 Task: Search one way flight ticket for 1 adult, 6 children, 1 infant in seat and 1 infant on lap in business from Garden City: Garden City Regional Airport to Evansville: Evansville Regional Airport on 5-3-2023. Choice of flights is Alaska. Number of bags: 2 carry on bags. Price is upto 90000. Outbound departure time preference is 14:00.
Action: Mouse moved to (350, 294)
Screenshot: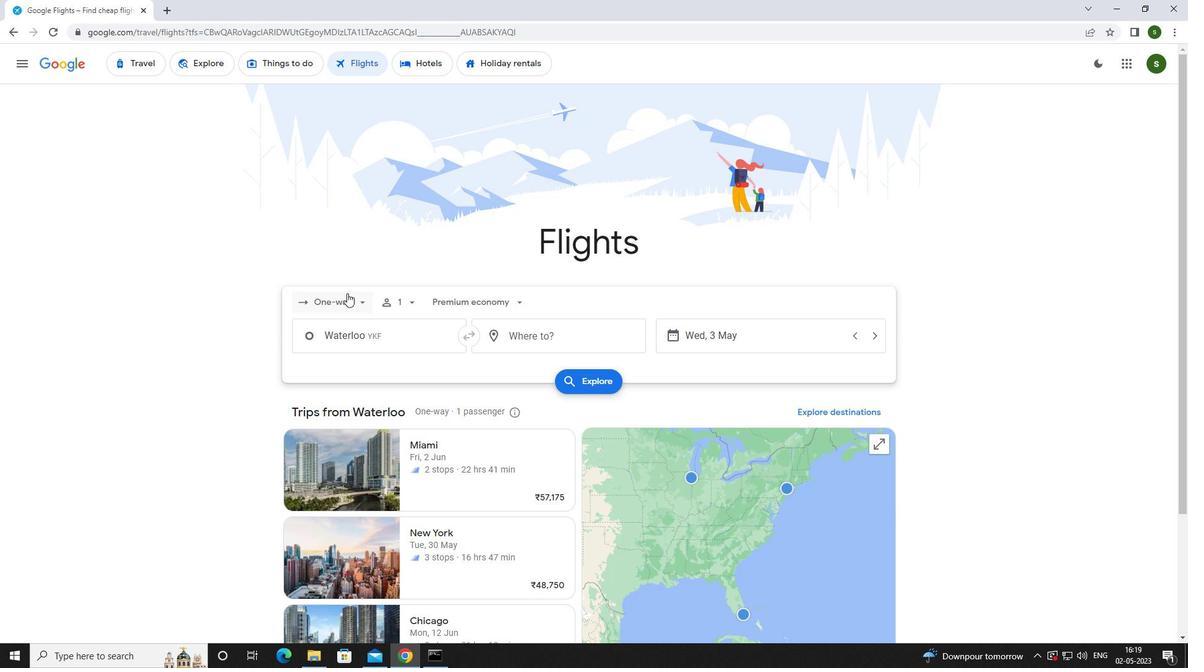 
Action: Mouse pressed left at (350, 294)
Screenshot: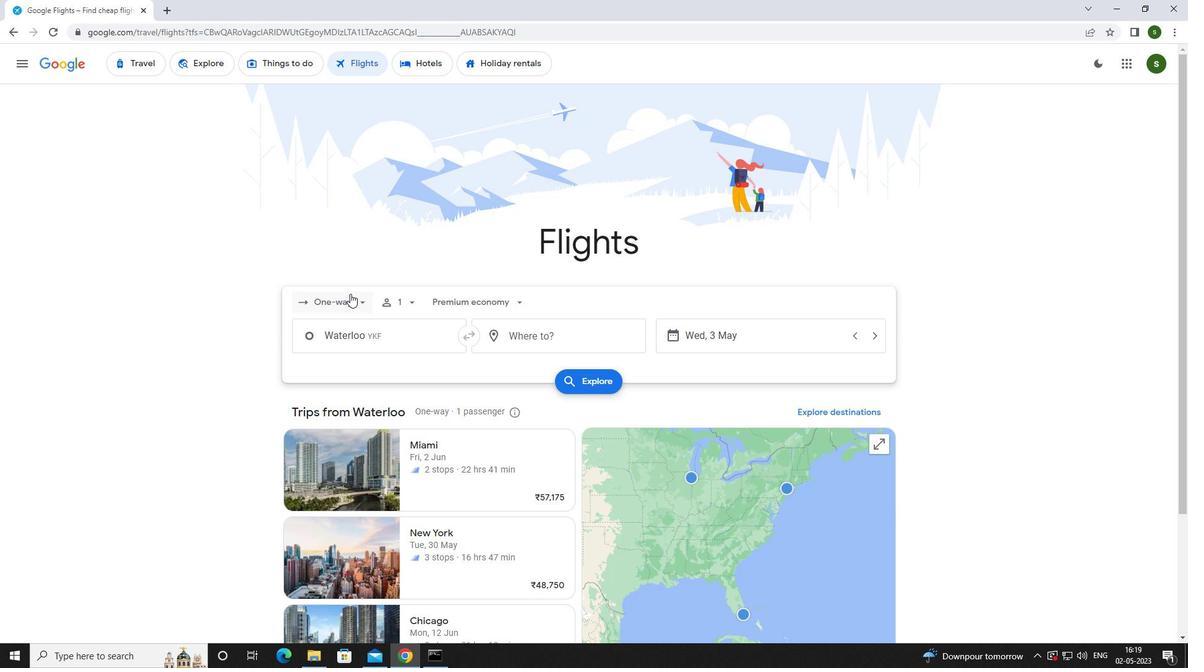
Action: Mouse moved to (347, 362)
Screenshot: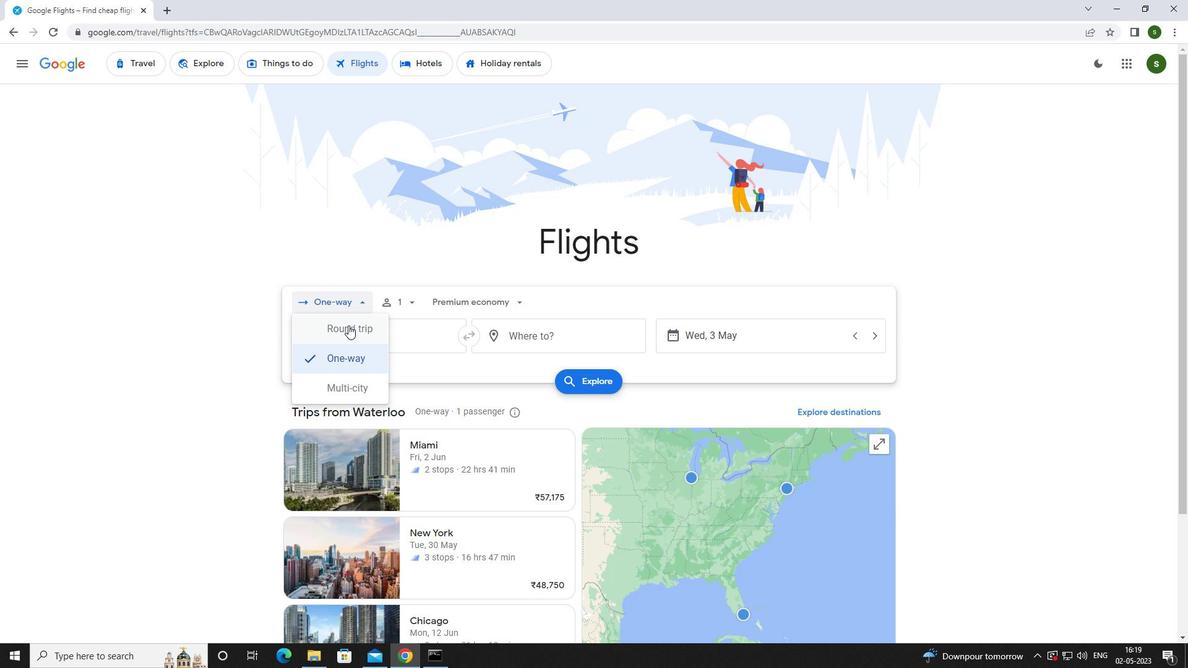 
Action: Mouse pressed left at (347, 362)
Screenshot: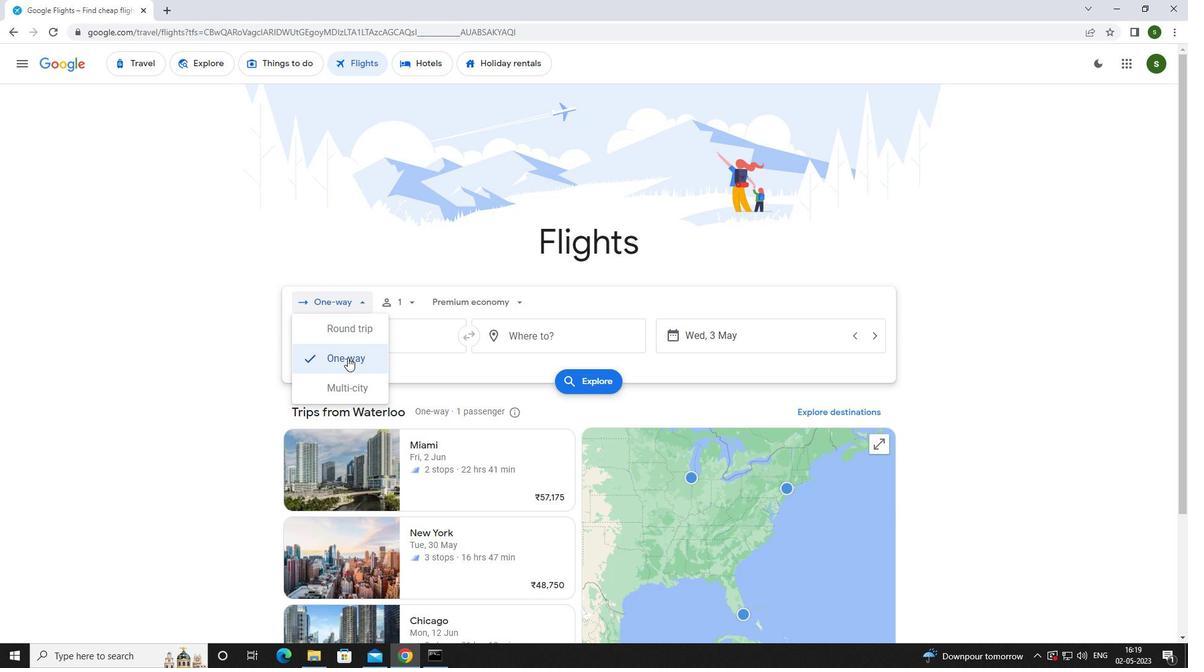 
Action: Mouse moved to (411, 303)
Screenshot: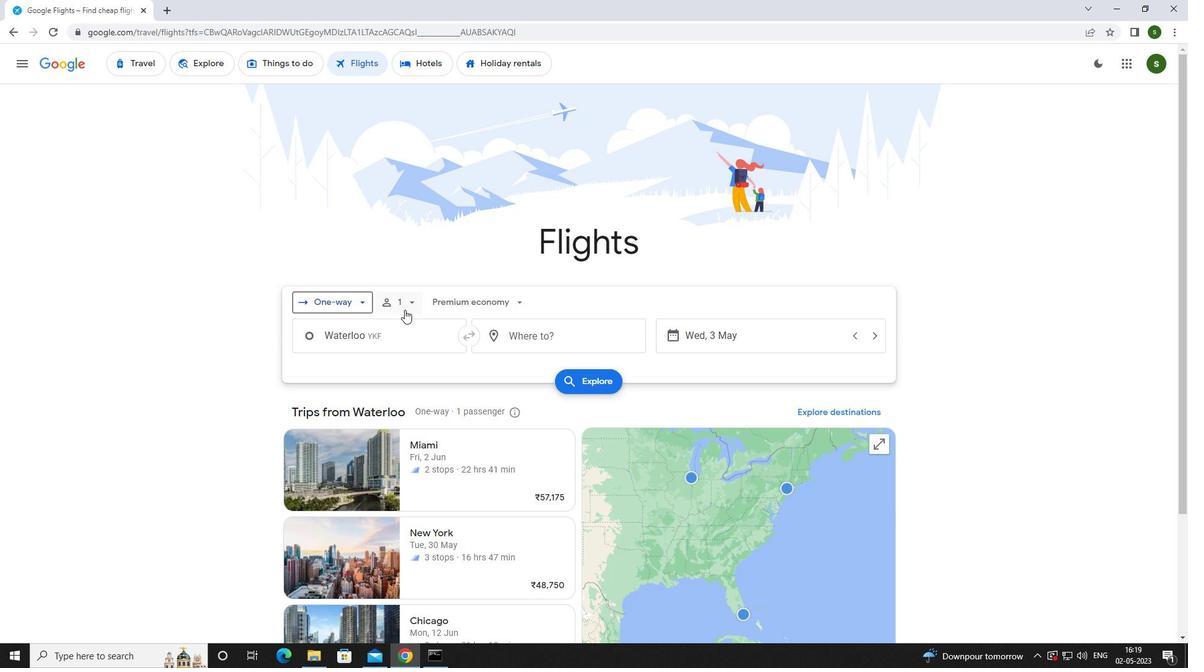 
Action: Mouse pressed left at (411, 303)
Screenshot: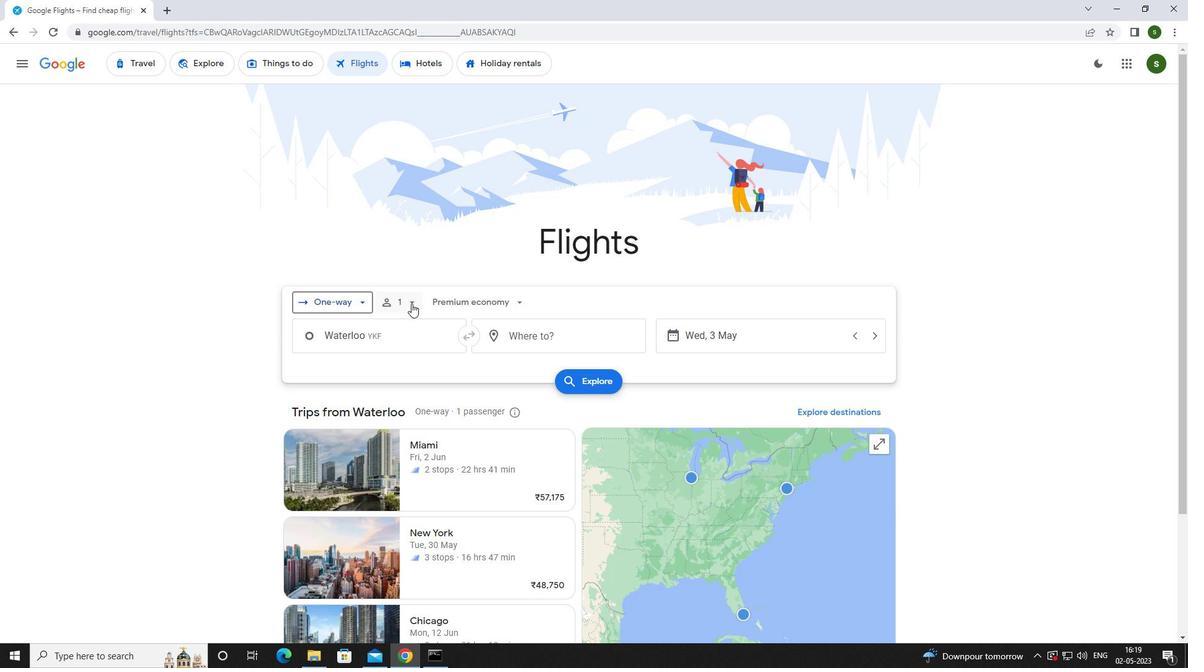 
Action: Mouse moved to (508, 367)
Screenshot: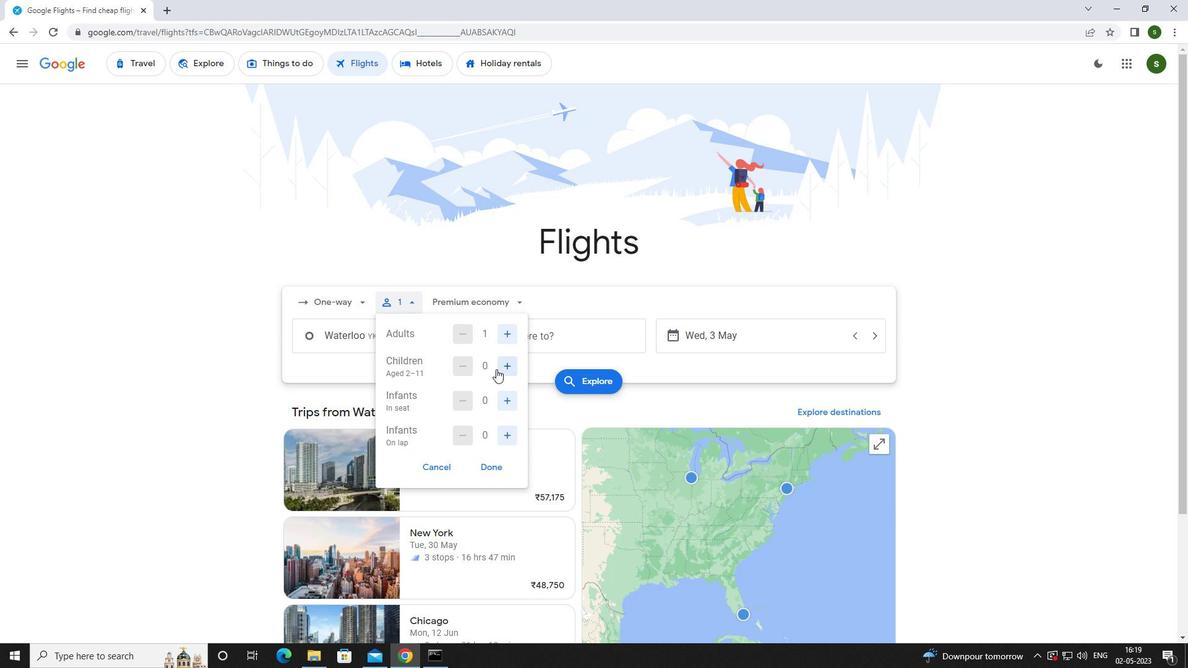 
Action: Mouse pressed left at (508, 367)
Screenshot: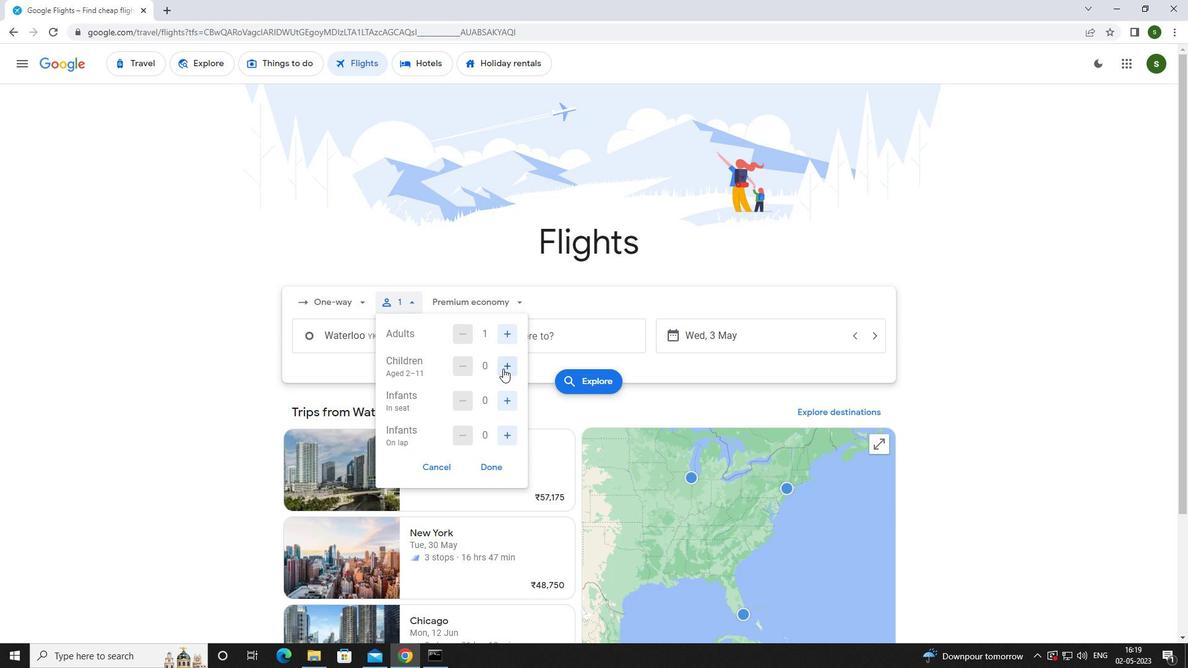 
Action: Mouse pressed left at (508, 367)
Screenshot: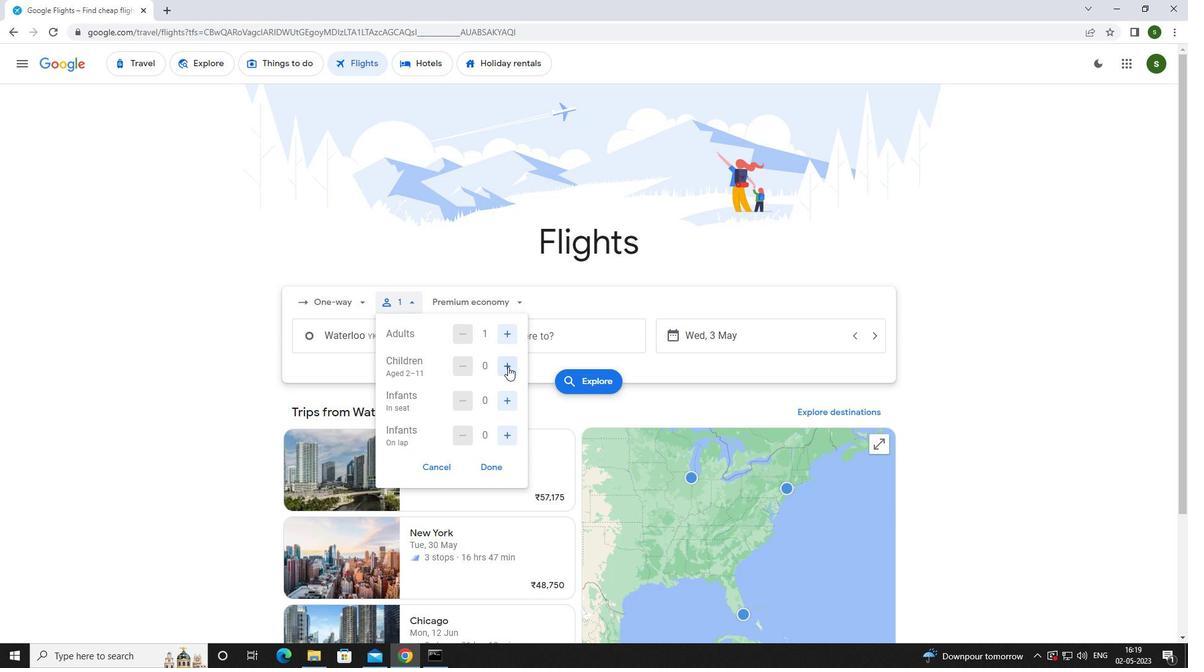 
Action: Mouse pressed left at (508, 367)
Screenshot: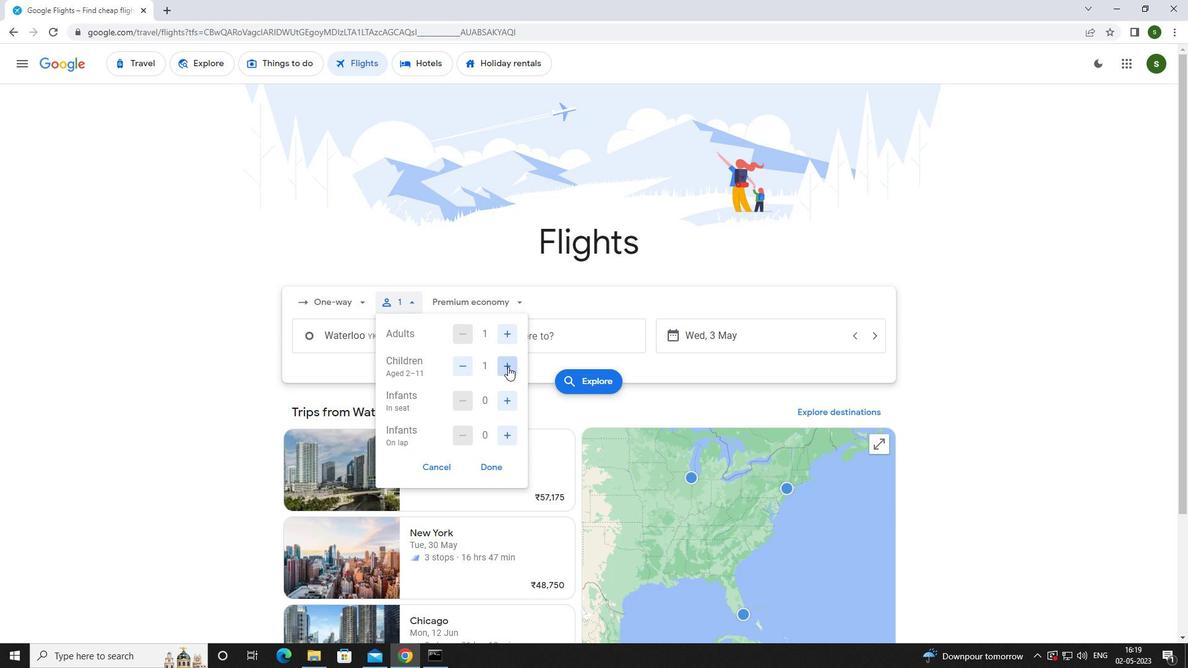 
Action: Mouse pressed left at (508, 367)
Screenshot: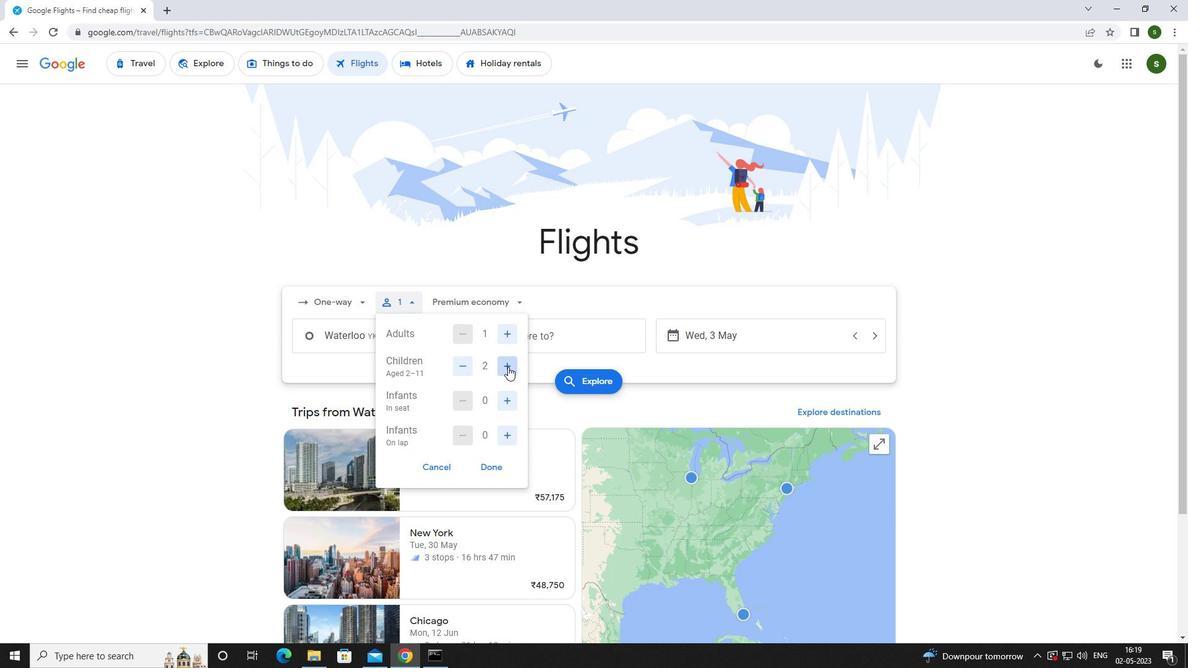 
Action: Mouse pressed left at (508, 367)
Screenshot: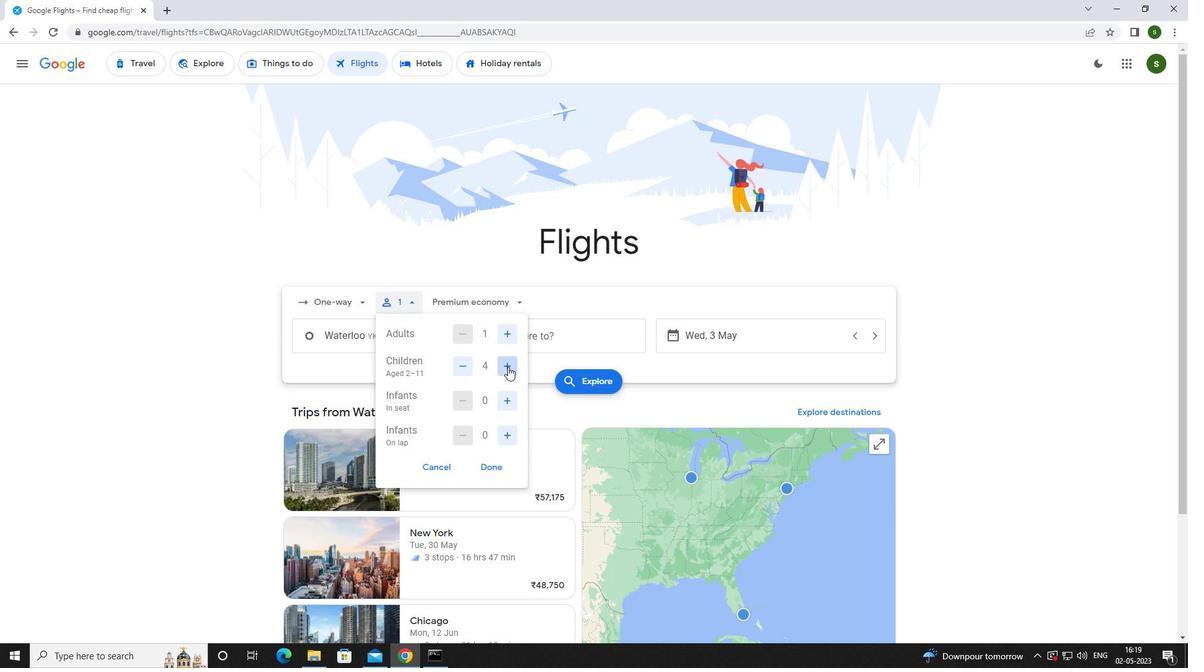 
Action: Mouse pressed left at (508, 367)
Screenshot: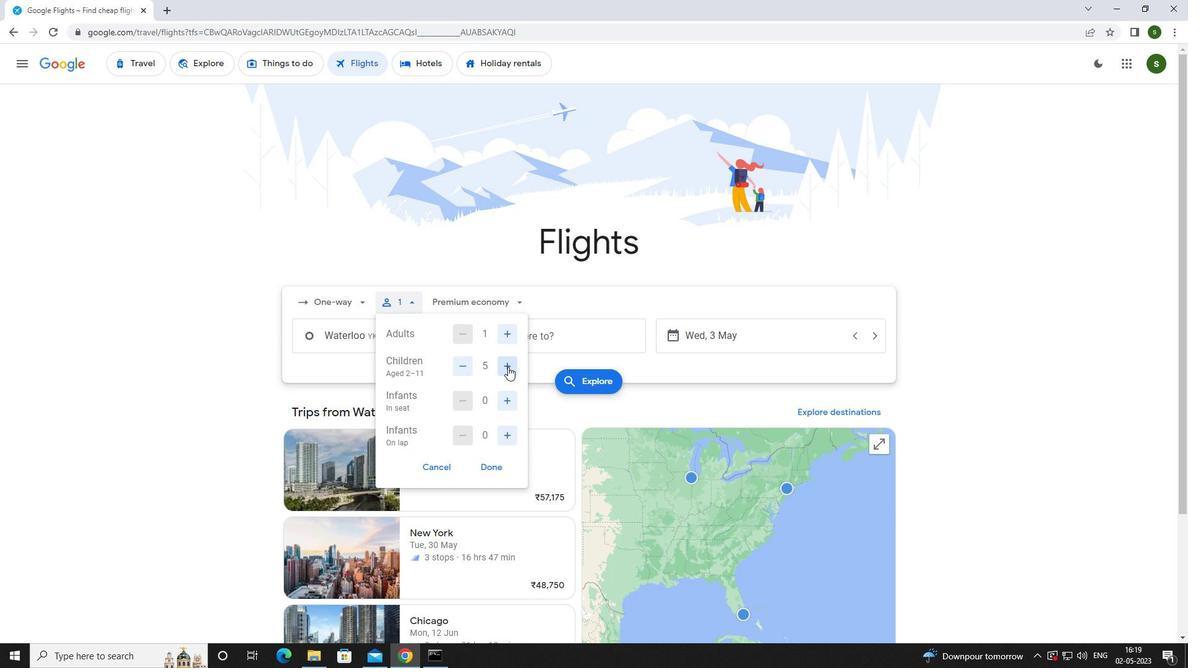 
Action: Mouse moved to (505, 398)
Screenshot: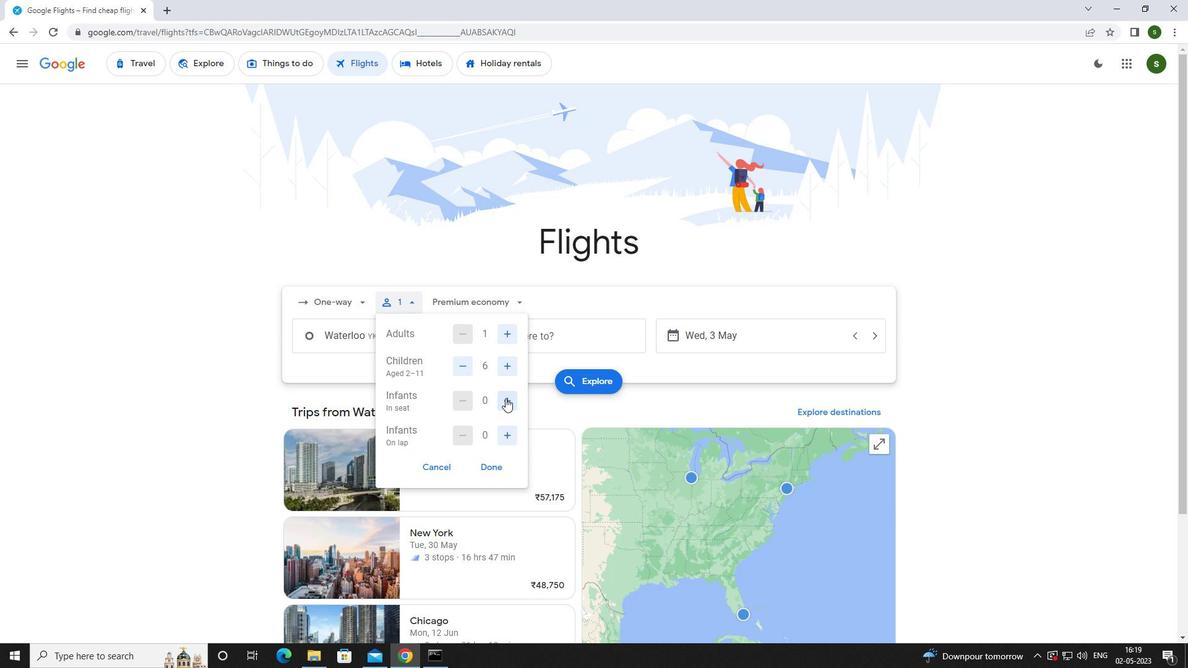 
Action: Mouse pressed left at (505, 398)
Screenshot: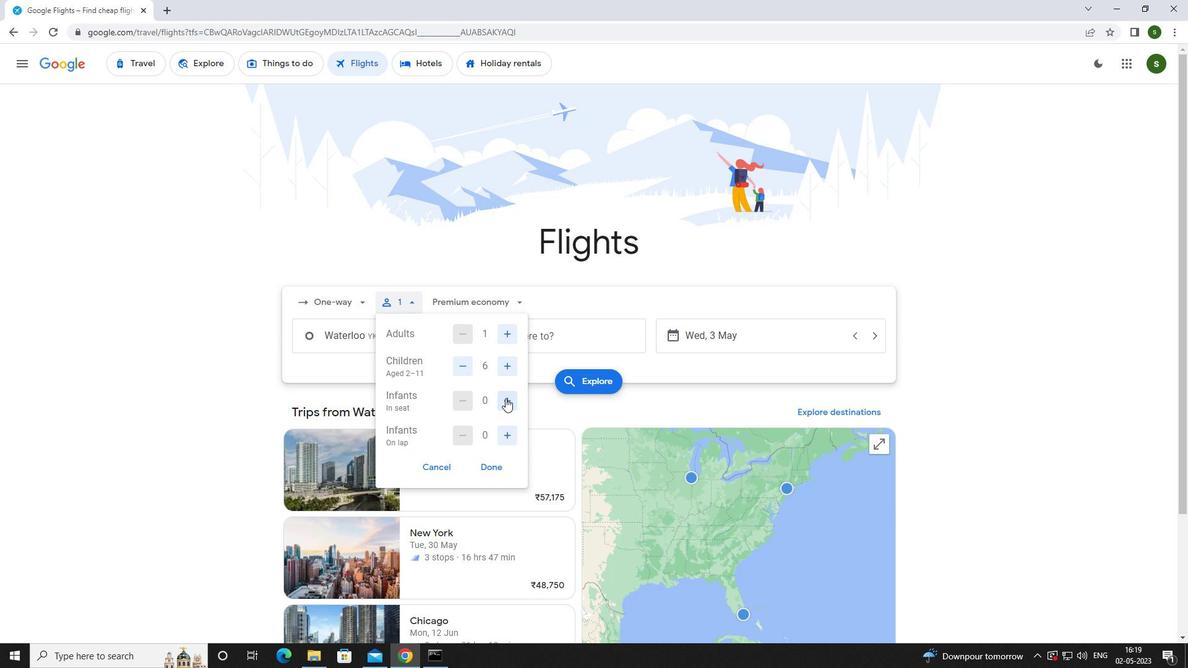 
Action: Mouse moved to (509, 432)
Screenshot: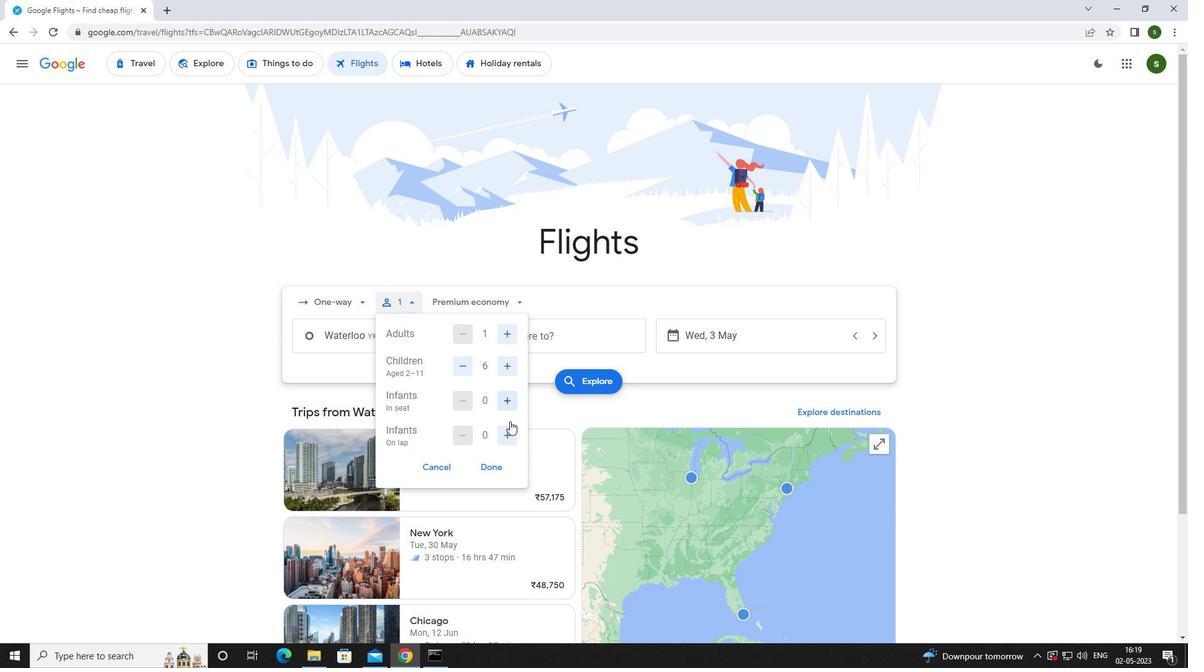 
Action: Mouse pressed left at (509, 432)
Screenshot: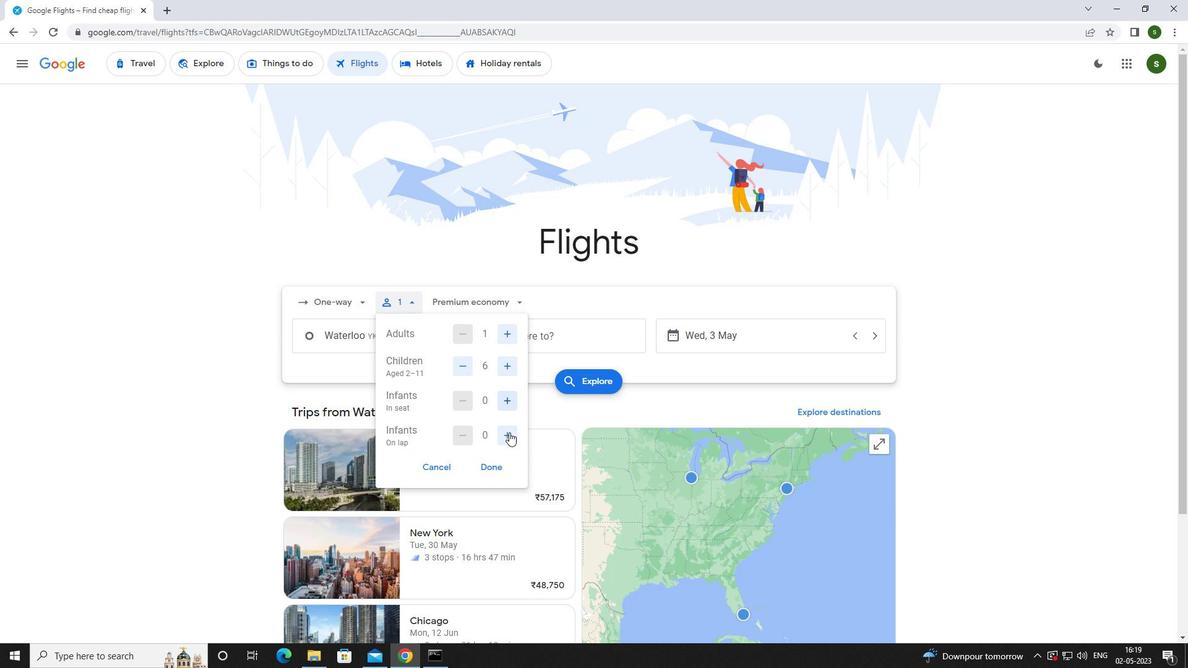 
Action: Mouse moved to (488, 301)
Screenshot: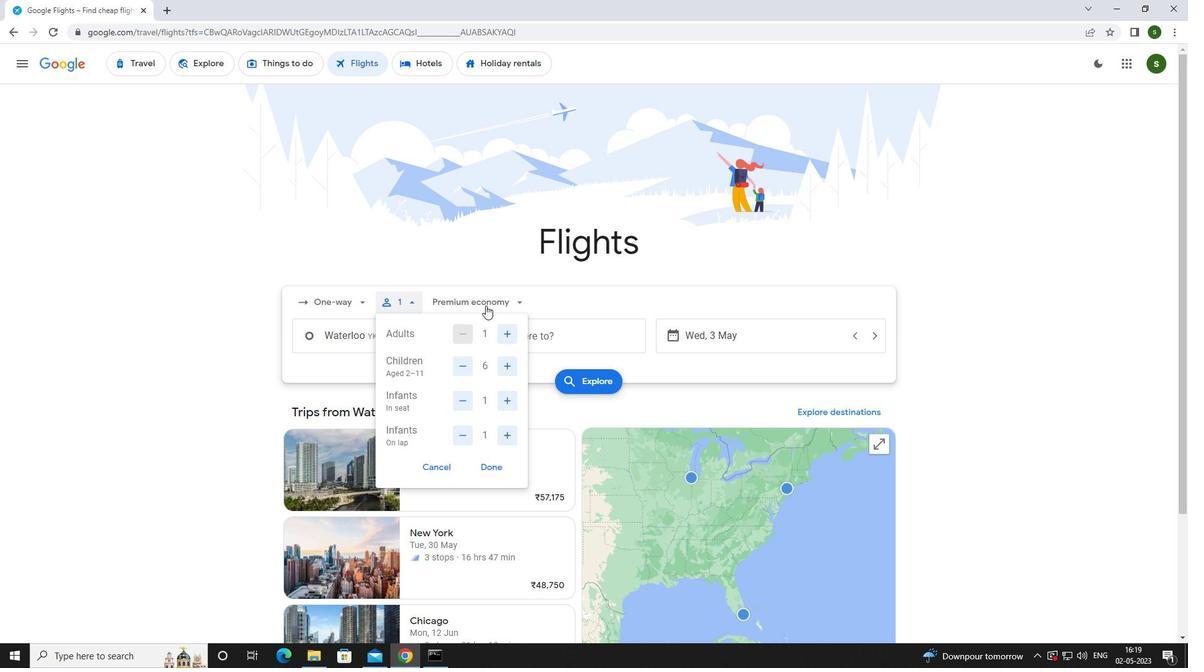 
Action: Mouse pressed left at (488, 301)
Screenshot: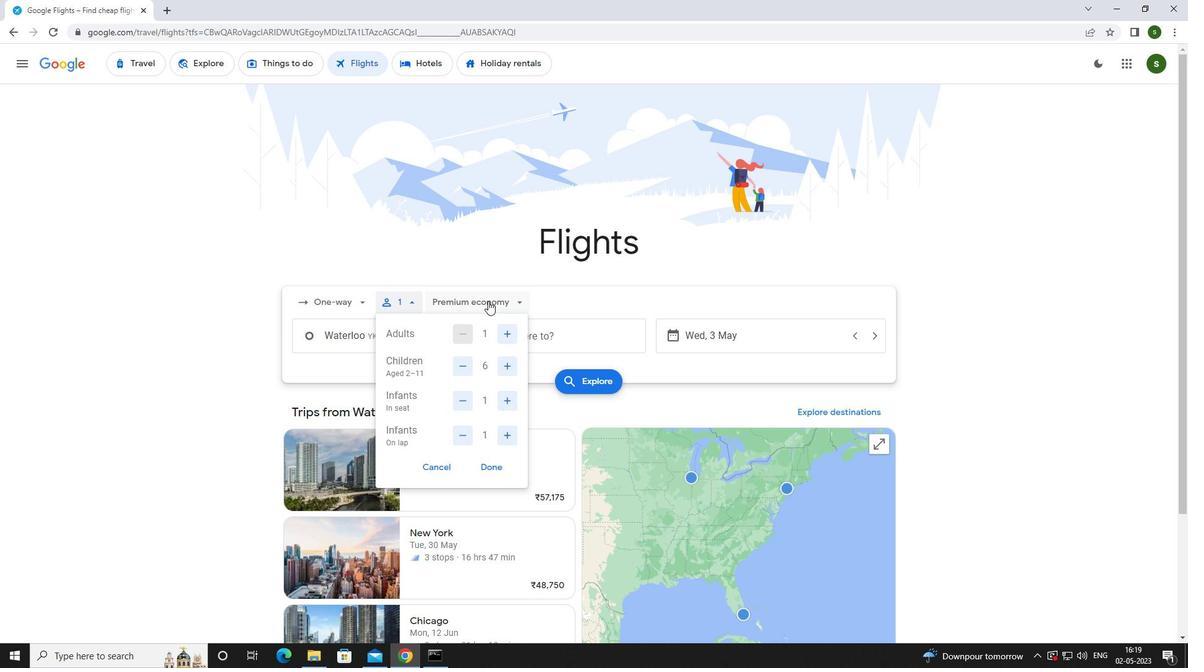 
Action: Mouse moved to (489, 388)
Screenshot: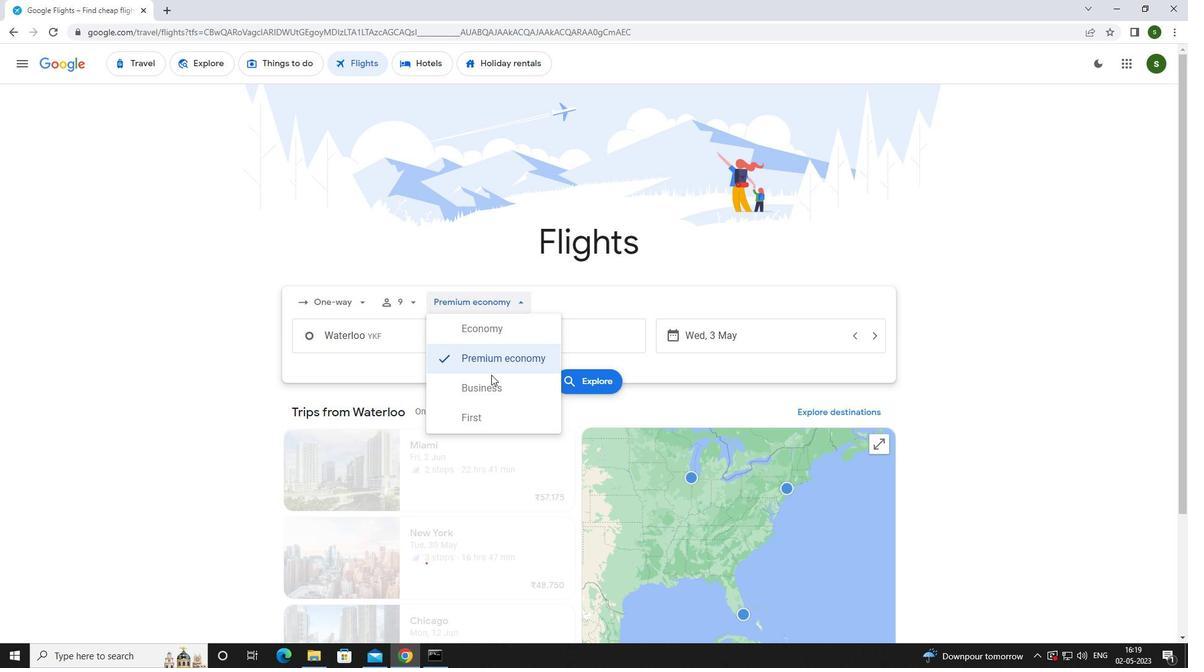
Action: Mouse pressed left at (489, 388)
Screenshot: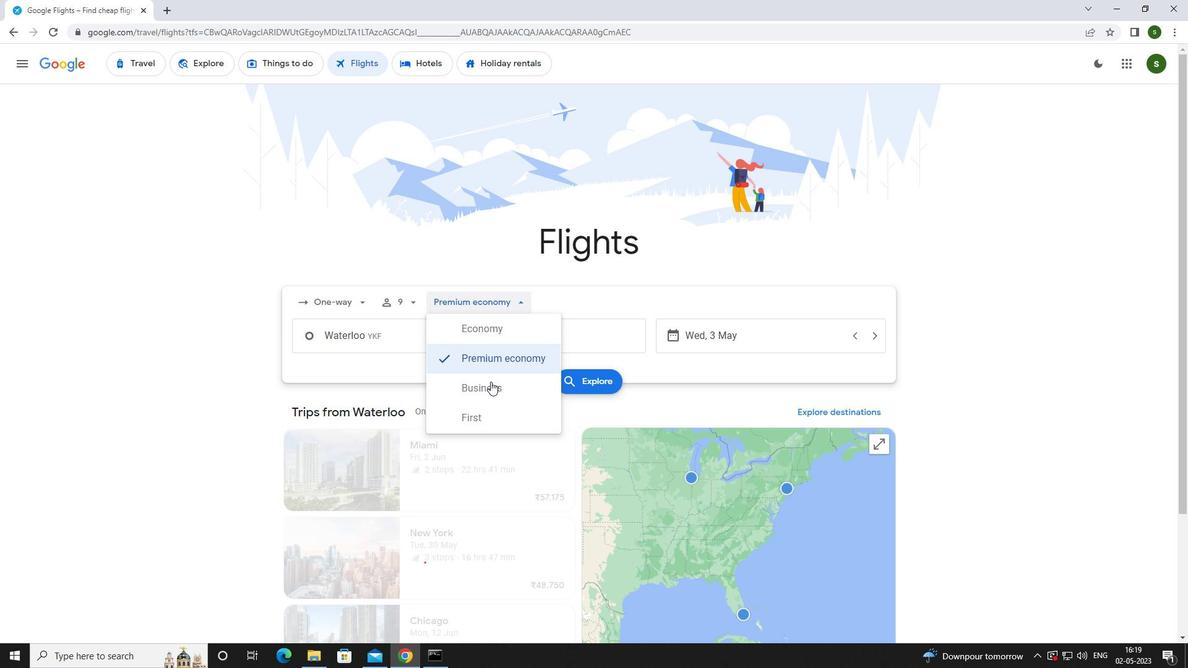 
Action: Mouse moved to (402, 342)
Screenshot: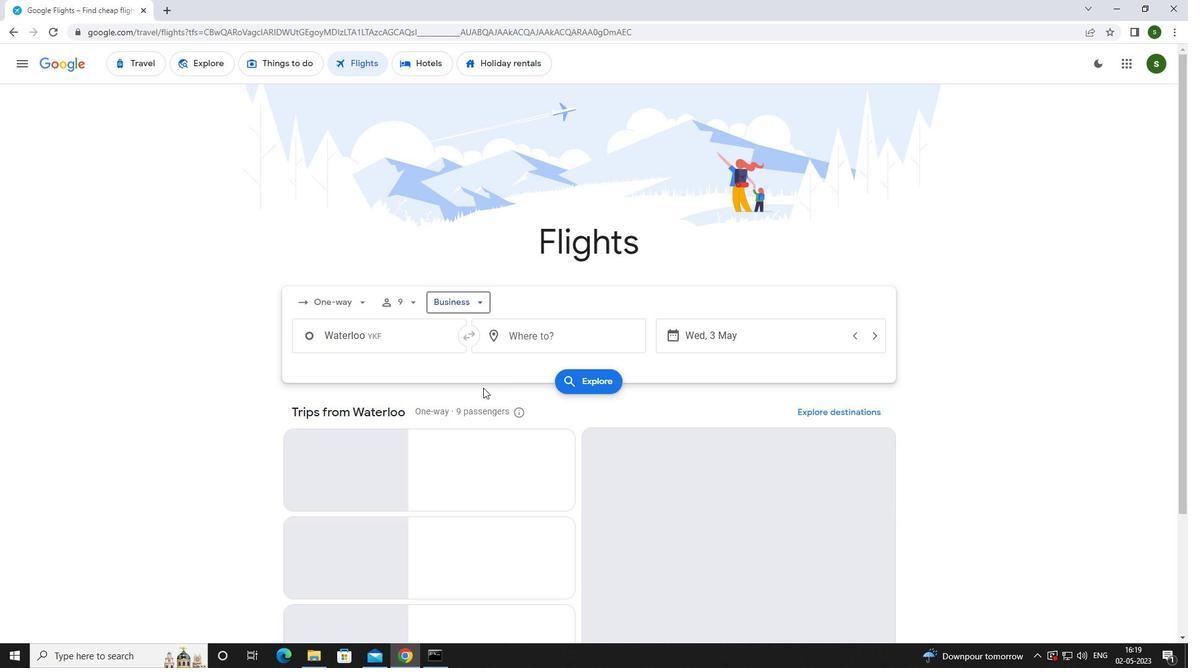 
Action: Mouse pressed left at (402, 342)
Screenshot: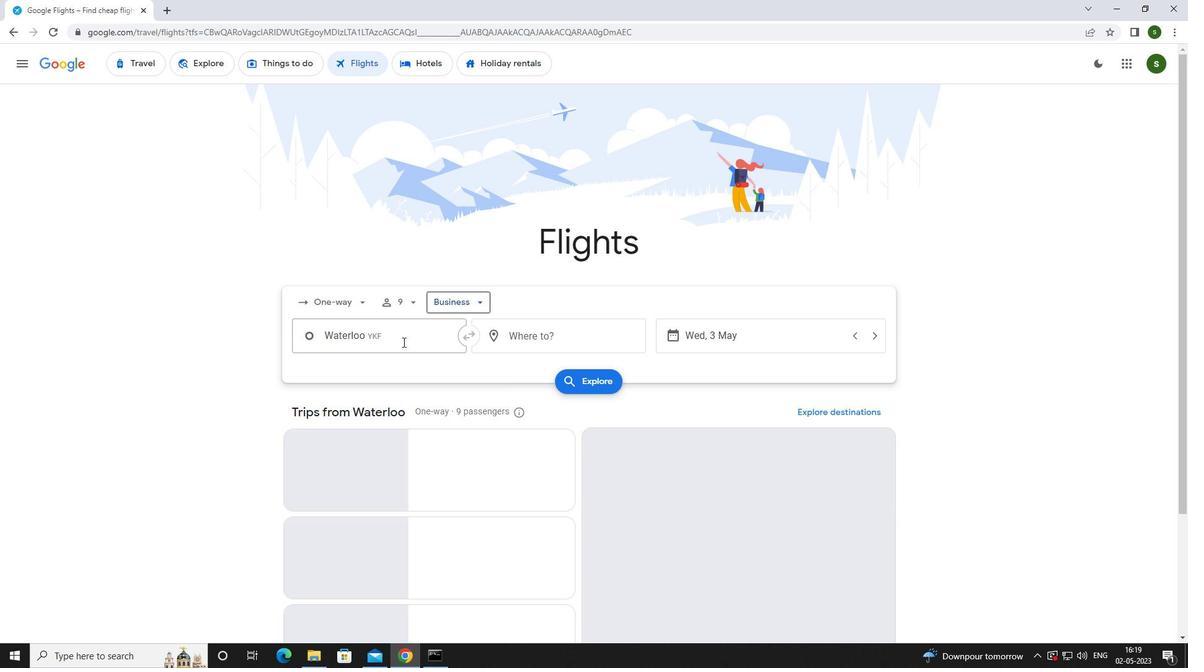 
Action: Key pressed <Key.caps_lock>g<Key.caps_lock>arden<Key.space><Key.caps_lock>
Screenshot: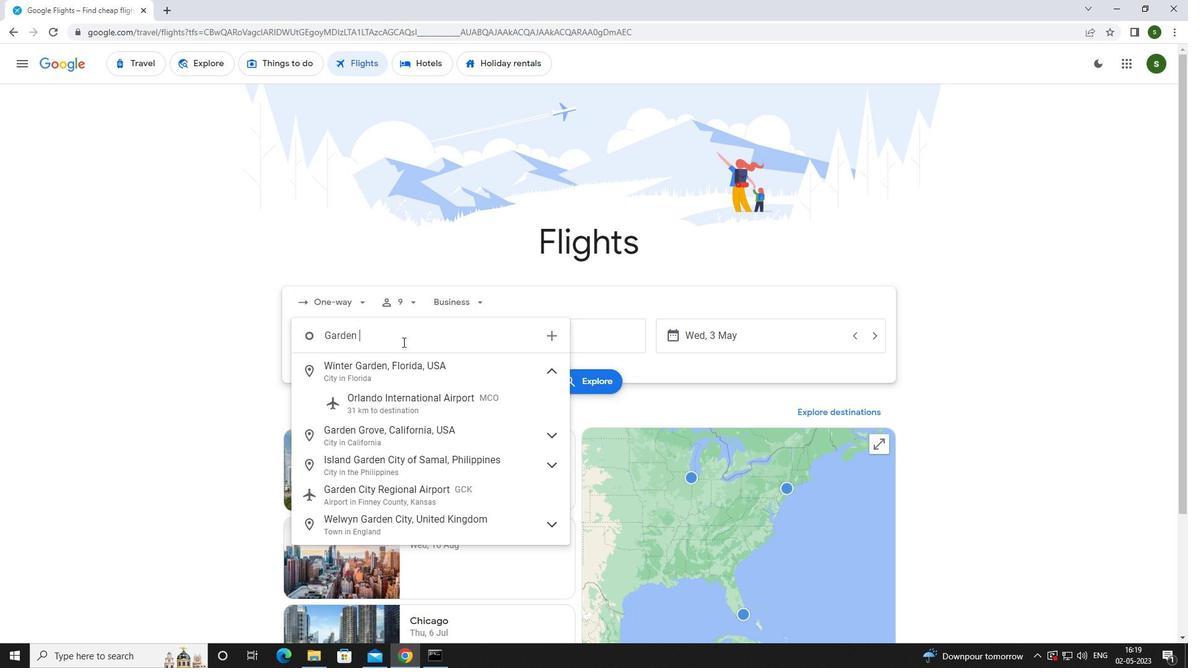 
Action: Mouse moved to (396, 498)
Screenshot: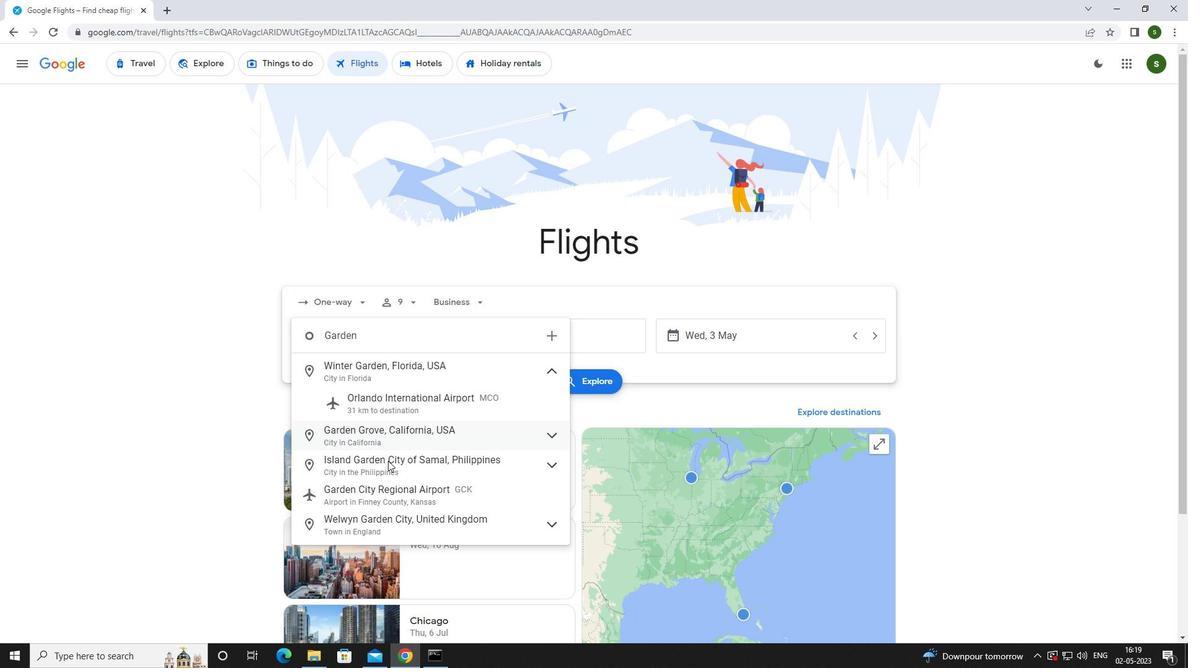 
Action: Mouse pressed left at (396, 498)
Screenshot: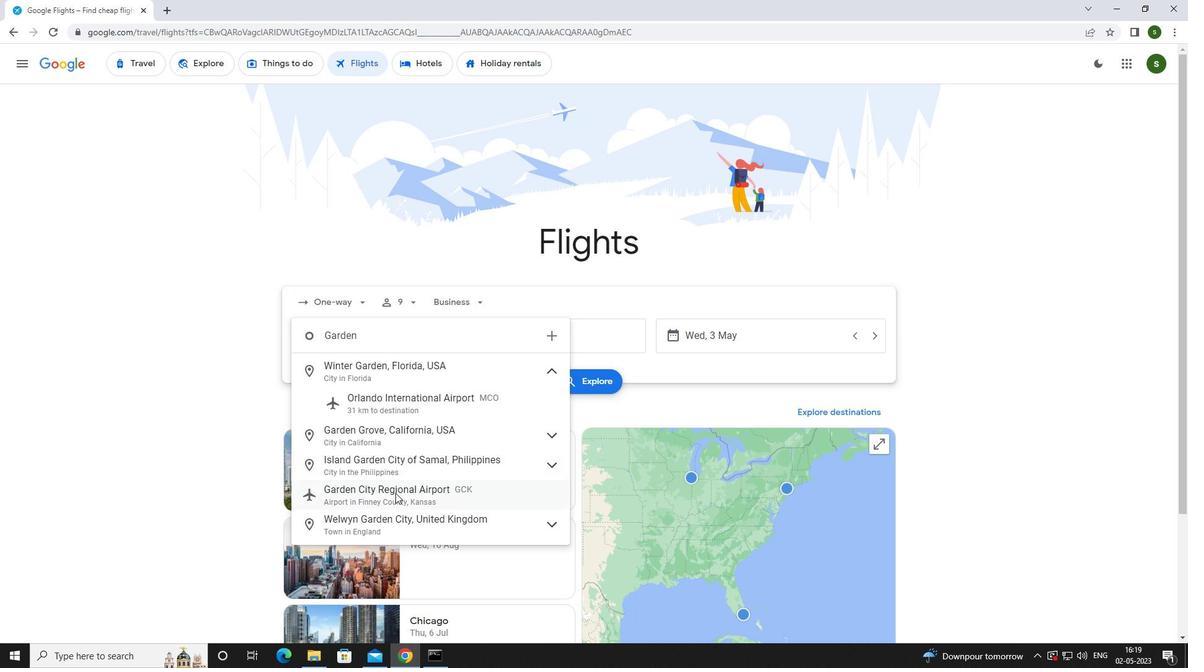 
Action: Mouse moved to (552, 335)
Screenshot: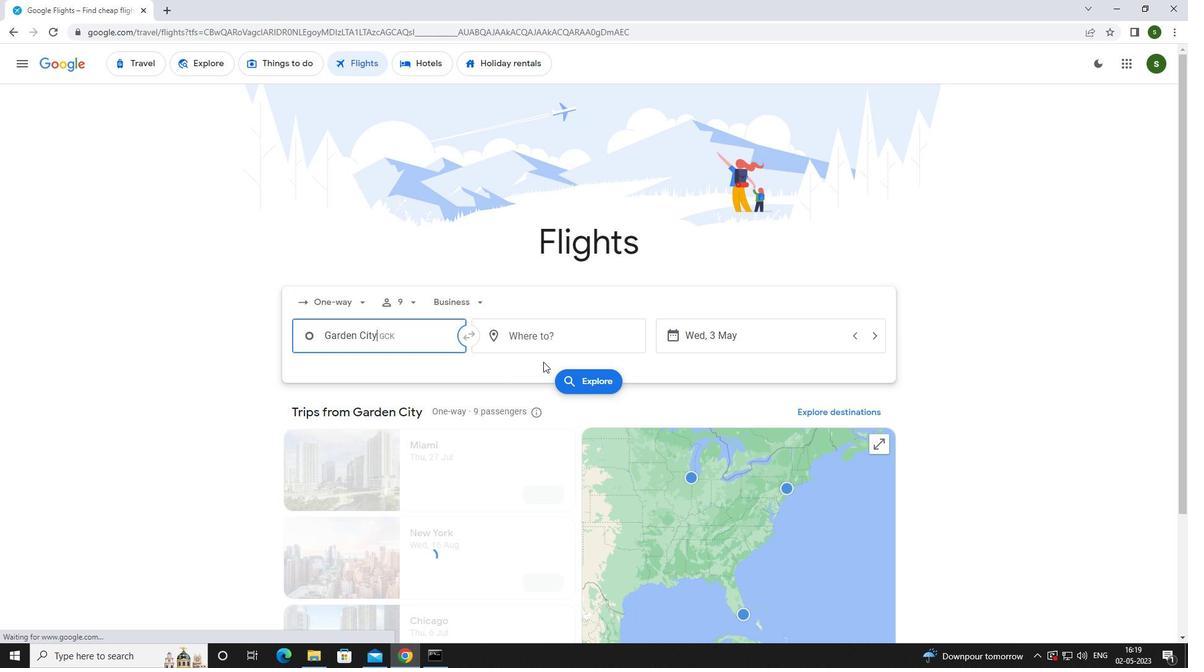 
Action: Mouse pressed left at (552, 335)
Screenshot: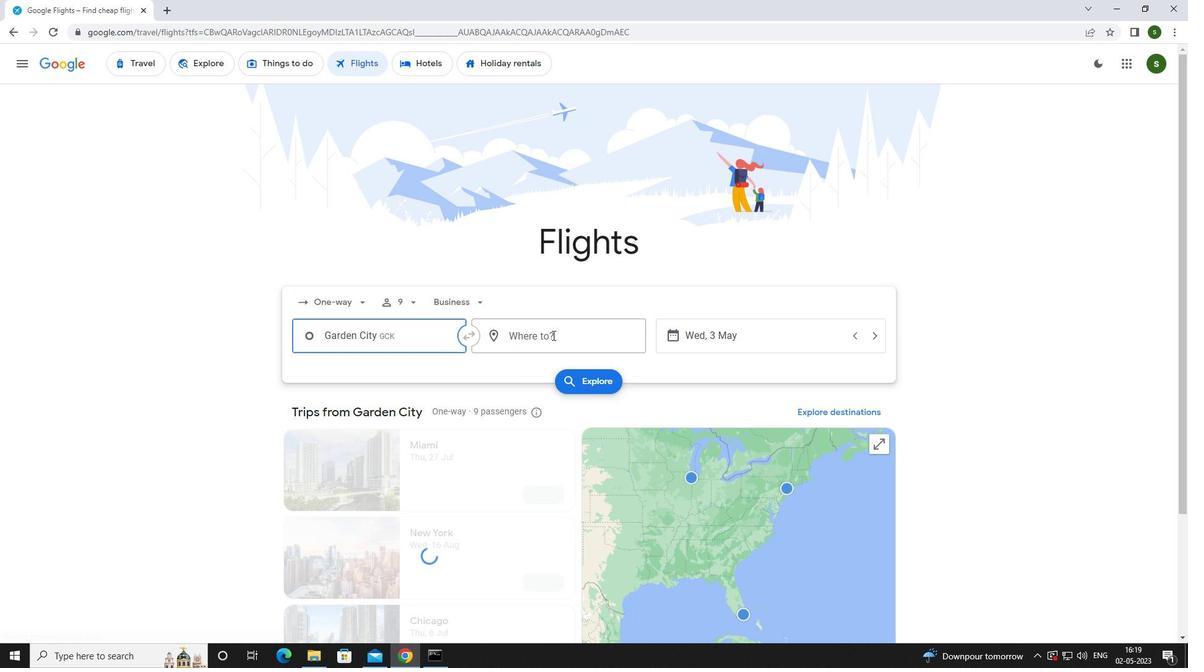 
Action: Mouse moved to (537, 336)
Screenshot: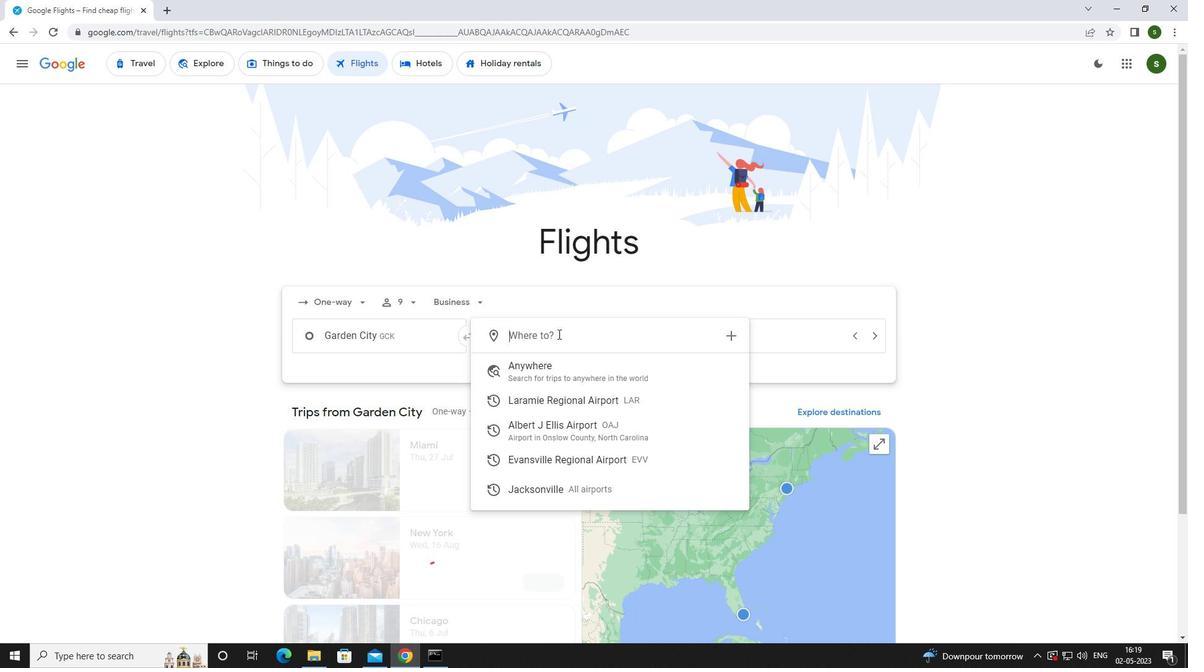 
Action: Key pressed <Key.caps_lock><Key.caps_lock>e<Key.caps_lock>vansvi
Screenshot: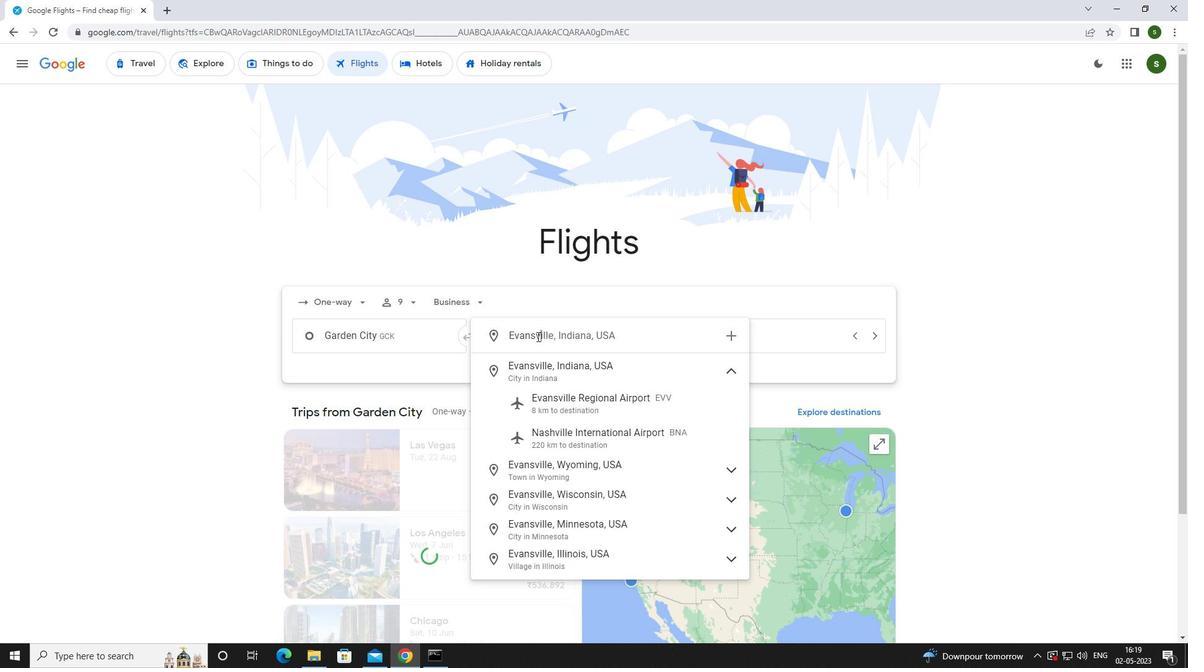 
Action: Mouse moved to (589, 410)
Screenshot: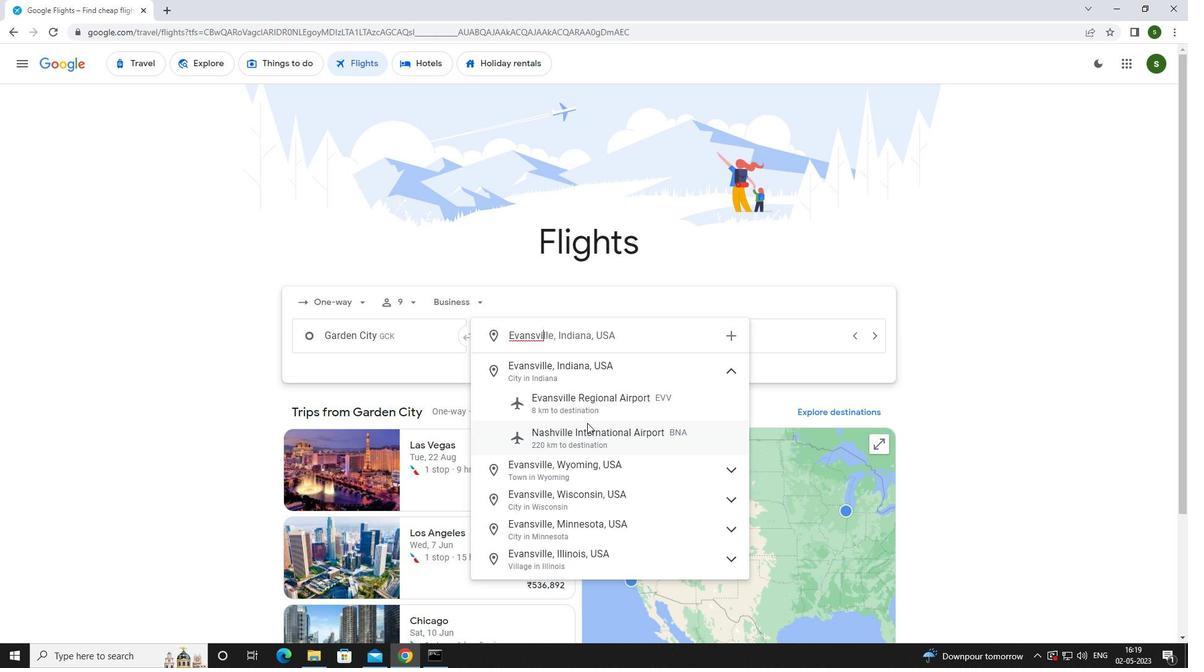 
Action: Mouse pressed left at (589, 410)
Screenshot: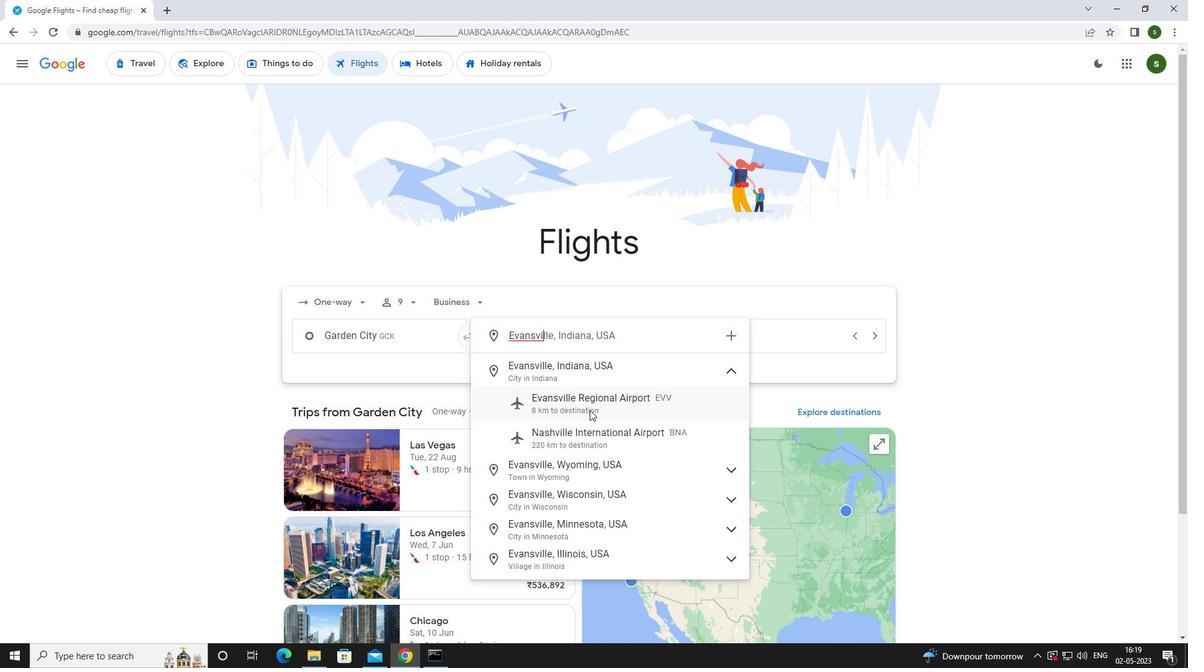 
Action: Mouse moved to (740, 343)
Screenshot: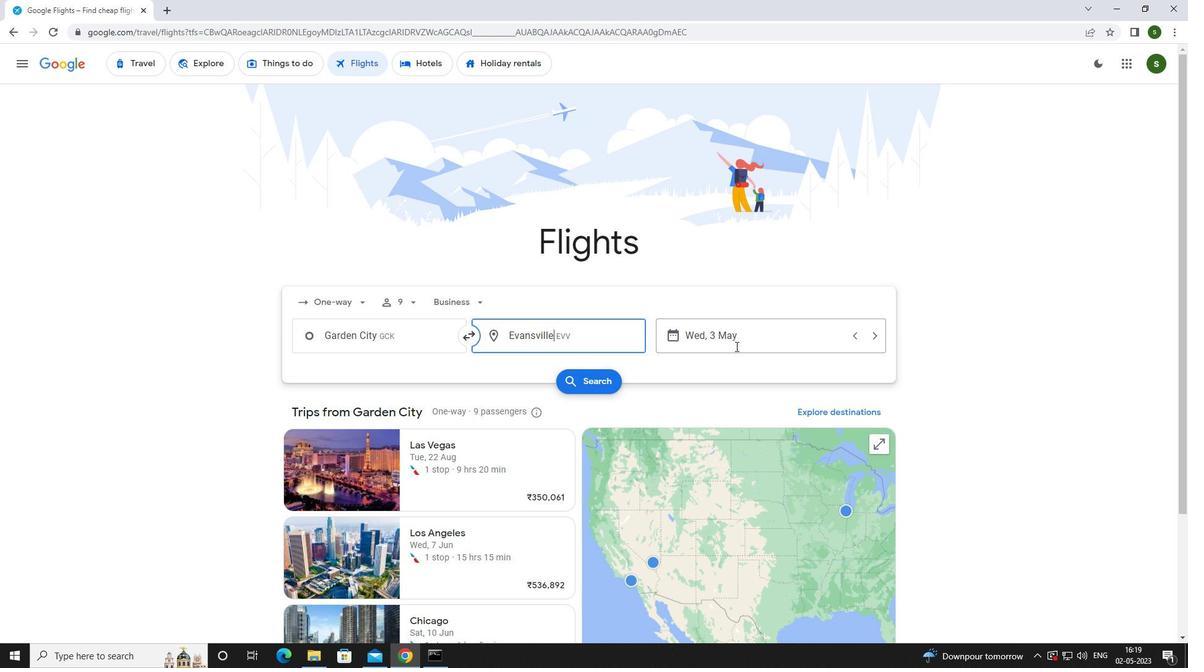 
Action: Mouse pressed left at (740, 343)
Screenshot: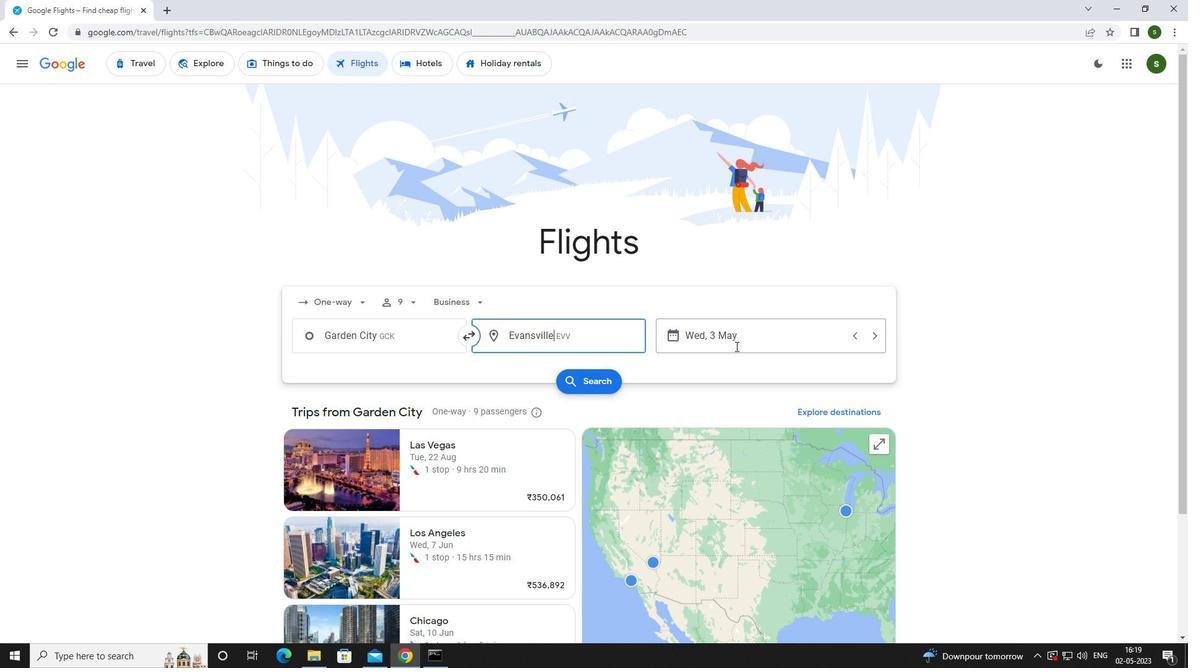
Action: Mouse moved to (543, 417)
Screenshot: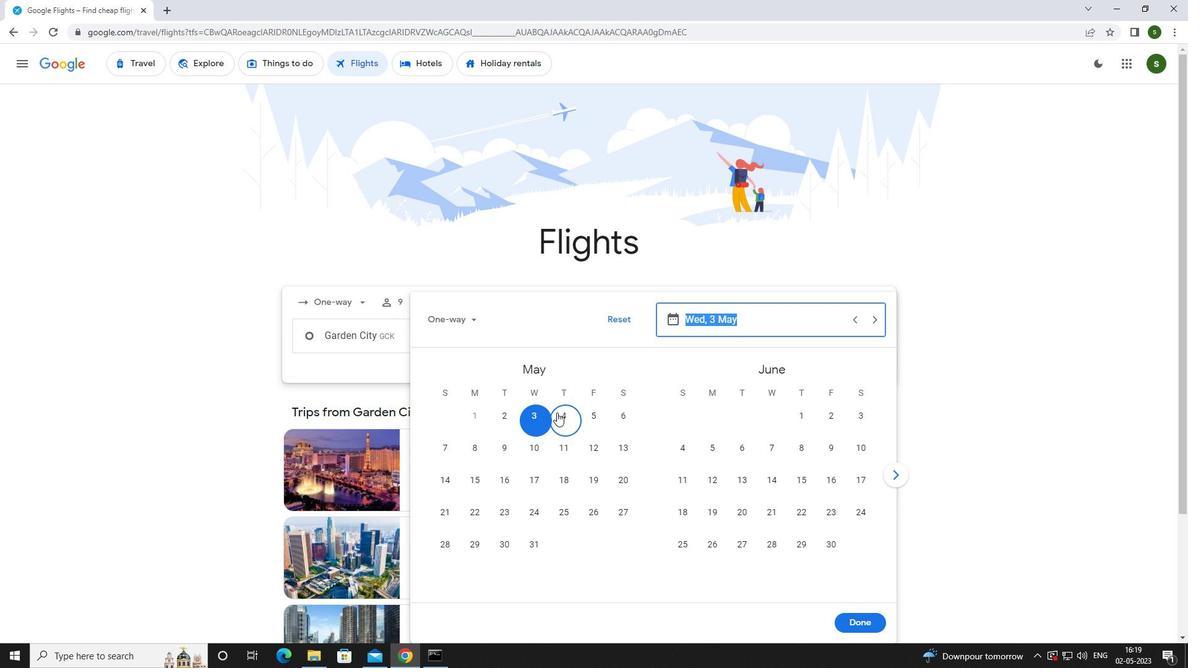 
Action: Mouse pressed left at (543, 417)
Screenshot: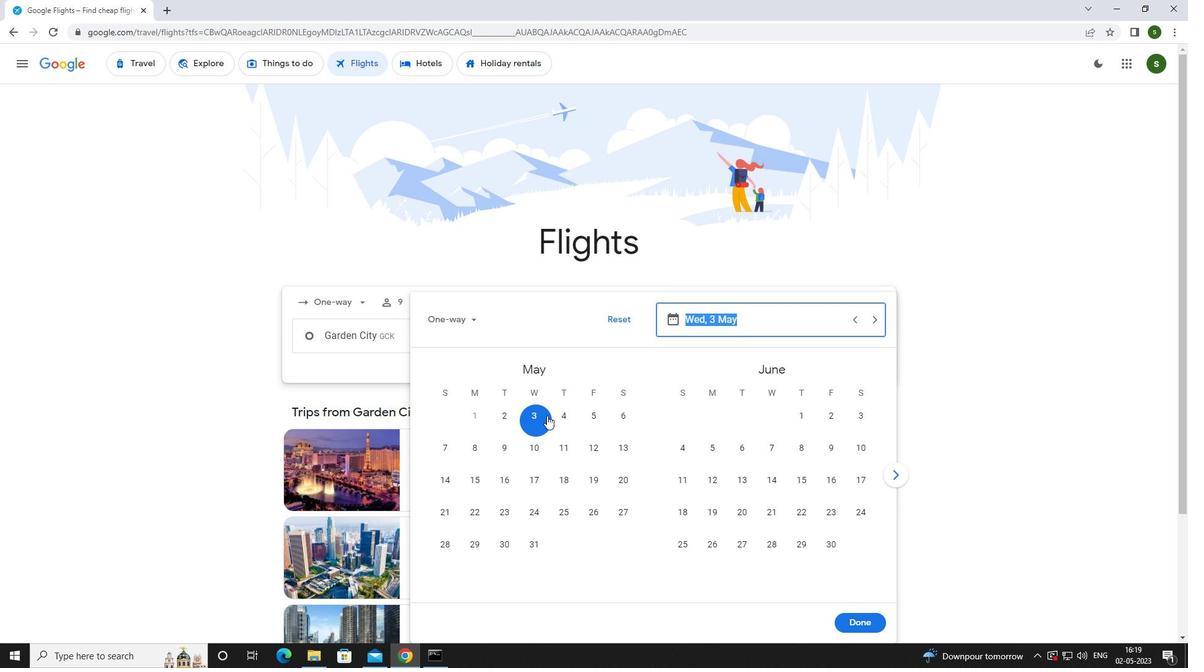 
Action: Mouse moved to (852, 616)
Screenshot: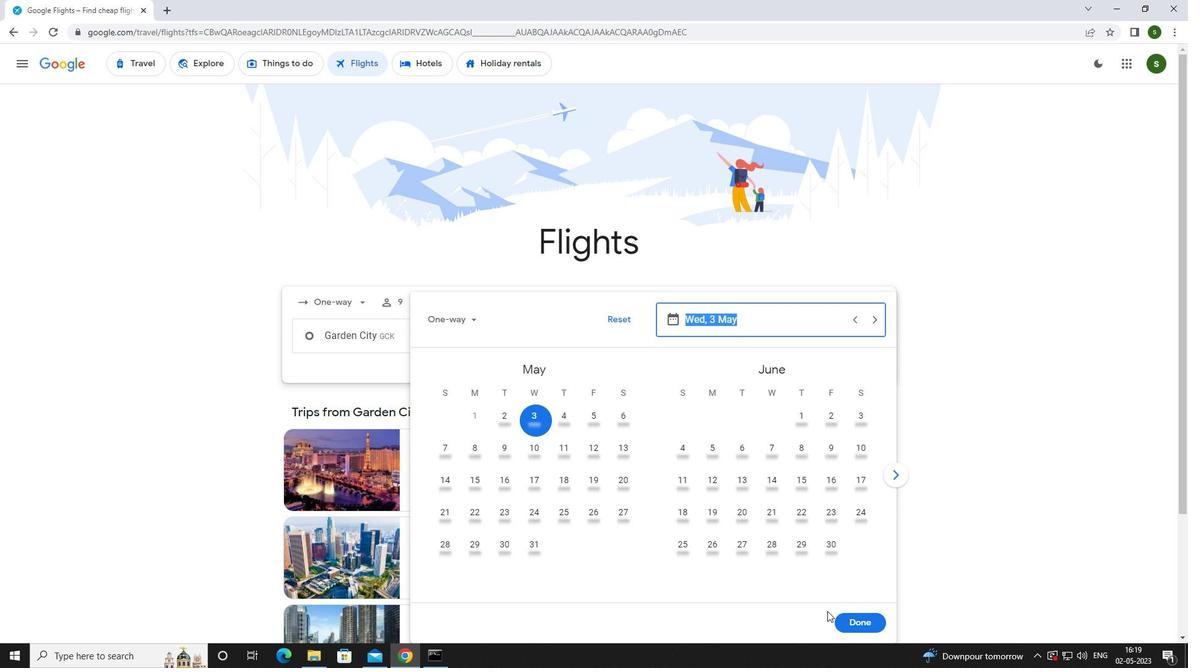 
Action: Mouse pressed left at (852, 616)
Screenshot: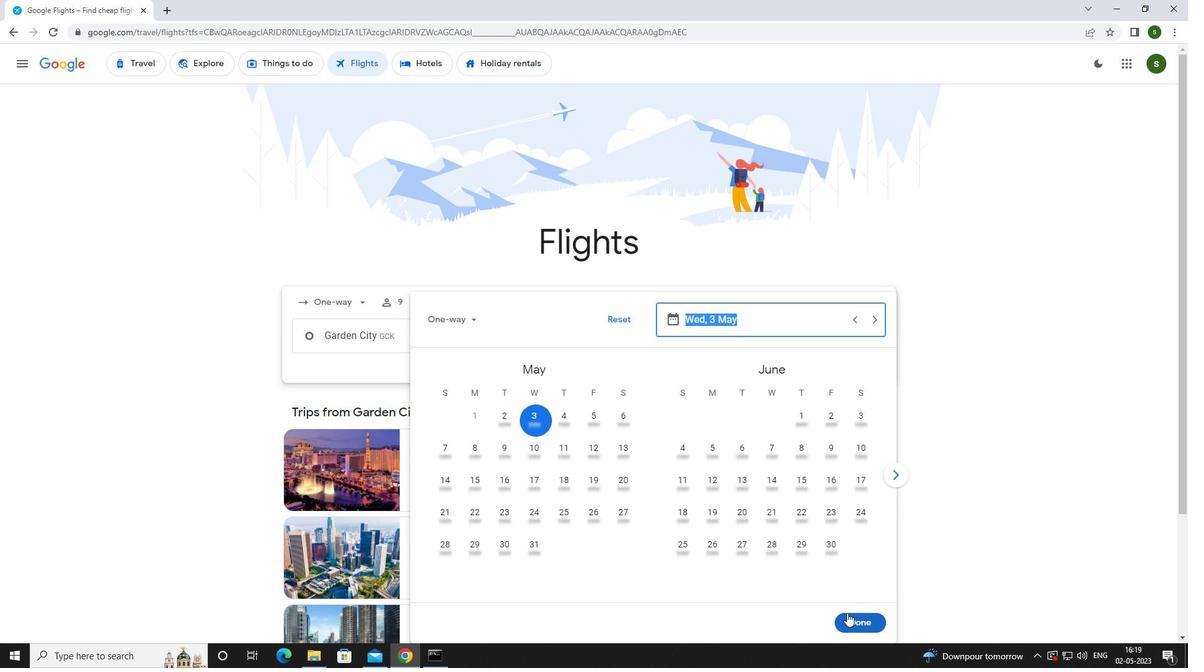 
Action: Mouse moved to (607, 385)
Screenshot: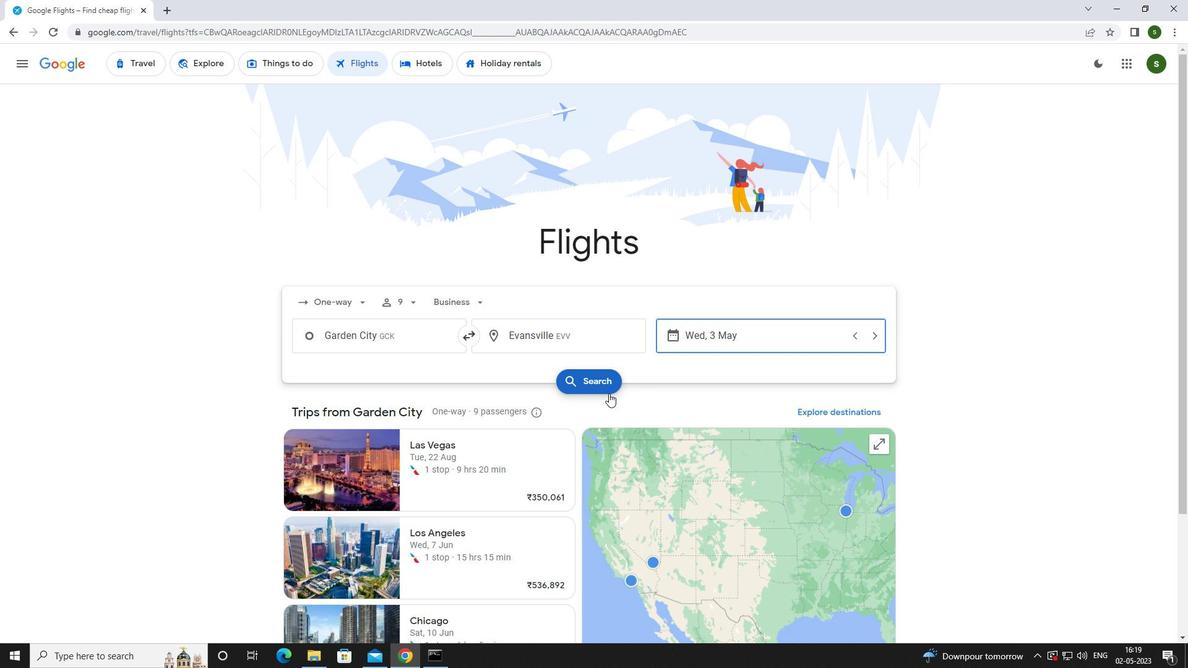 
Action: Mouse pressed left at (607, 385)
Screenshot: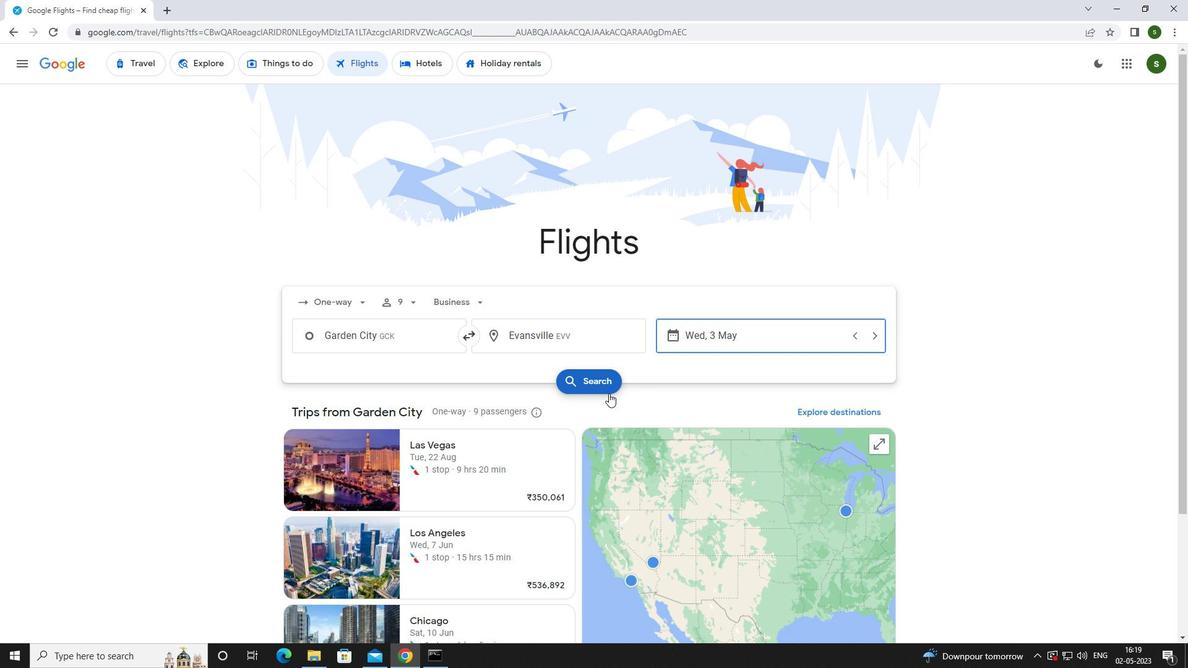 
Action: Mouse moved to (302, 173)
Screenshot: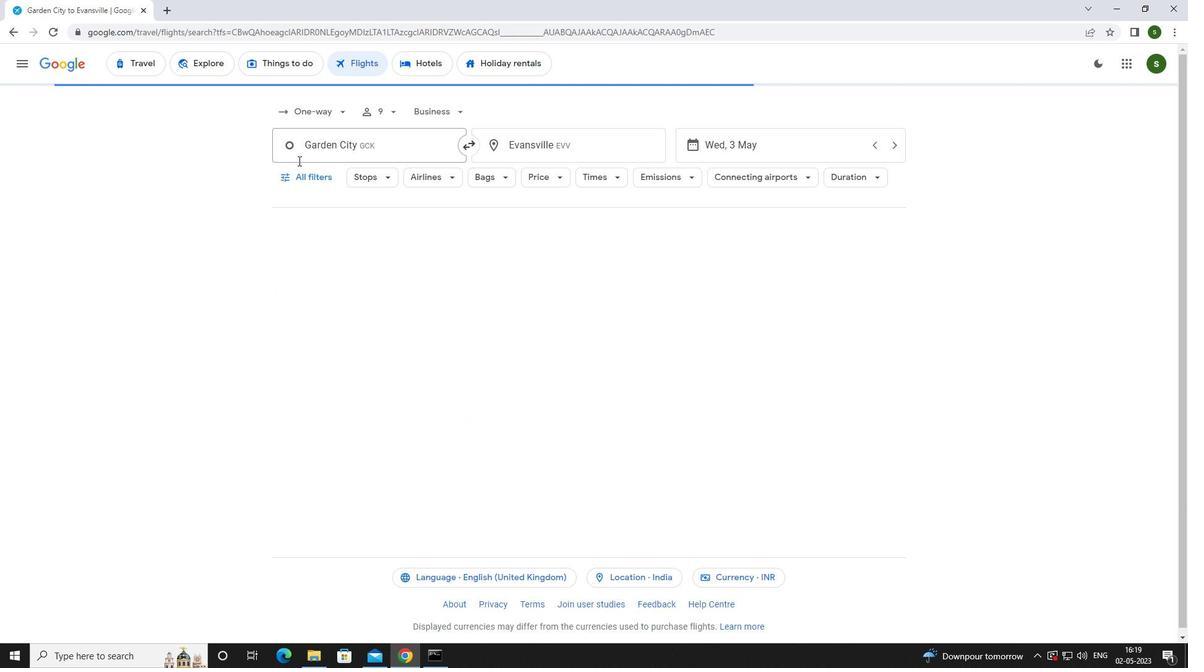 
Action: Mouse pressed left at (302, 173)
Screenshot: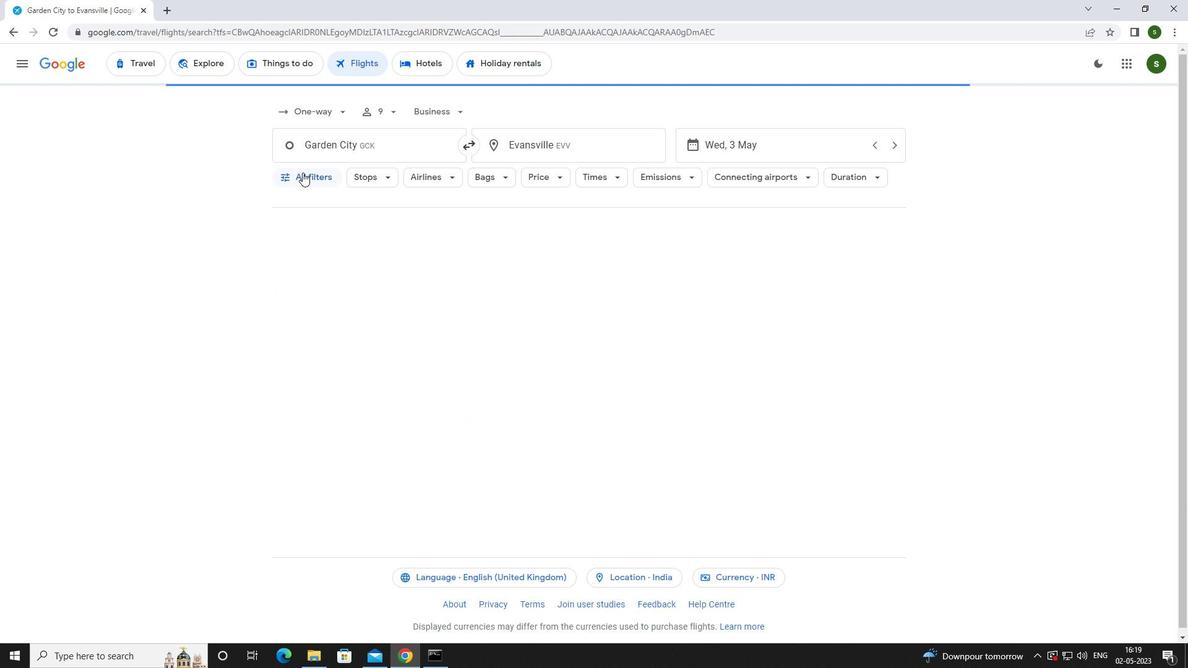 
Action: Mouse moved to (457, 437)
Screenshot: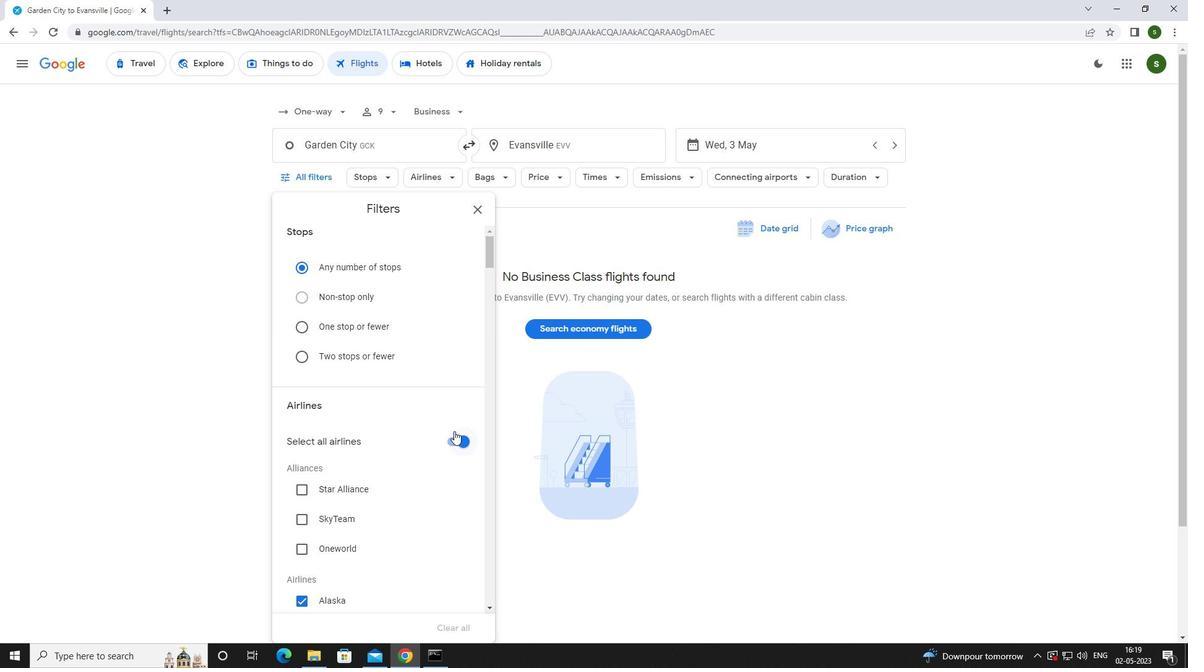 
Action: Mouse pressed left at (457, 437)
Screenshot: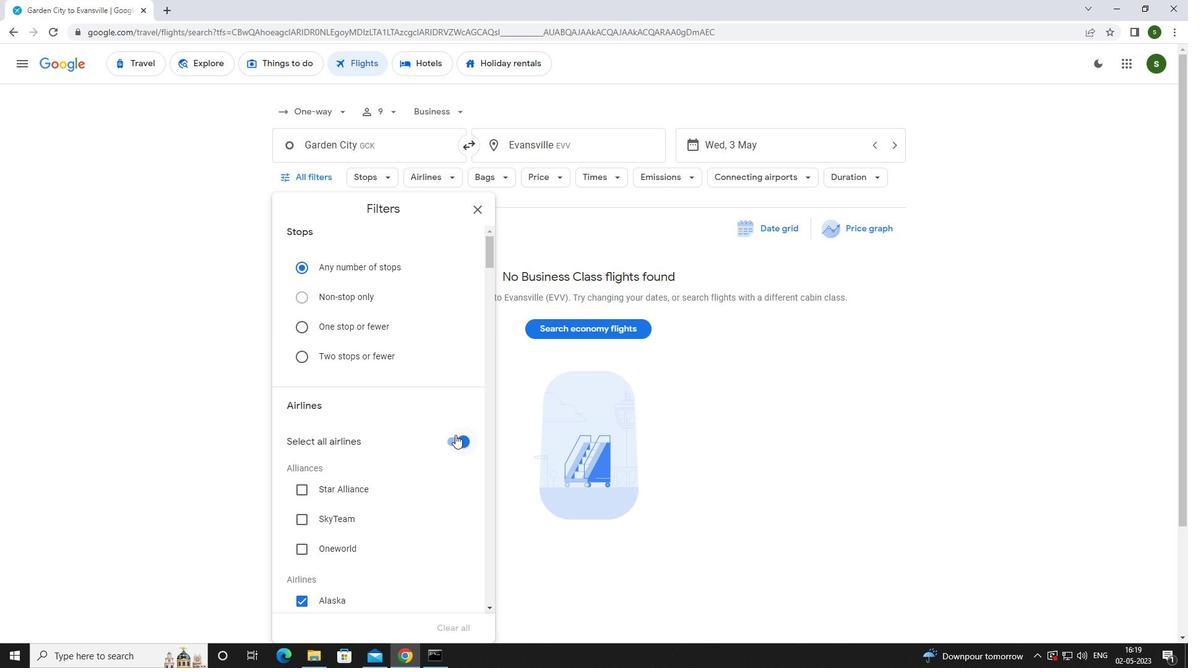 
Action: Mouse moved to (406, 401)
Screenshot: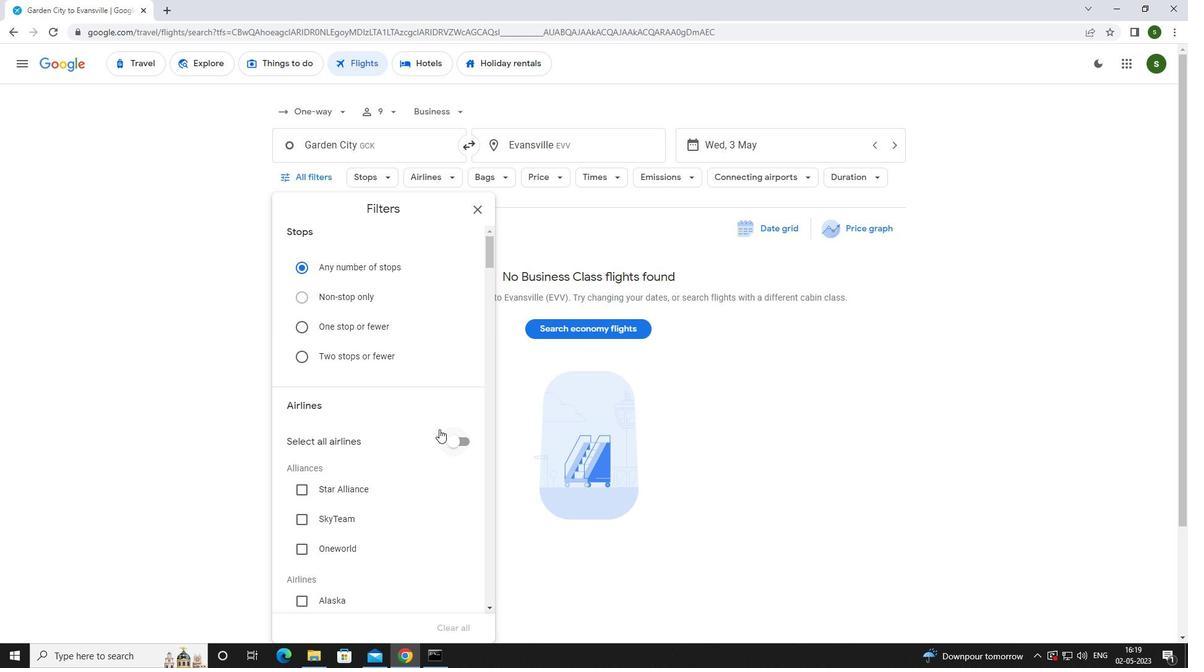 
Action: Mouse scrolled (406, 401) with delta (0, 0)
Screenshot: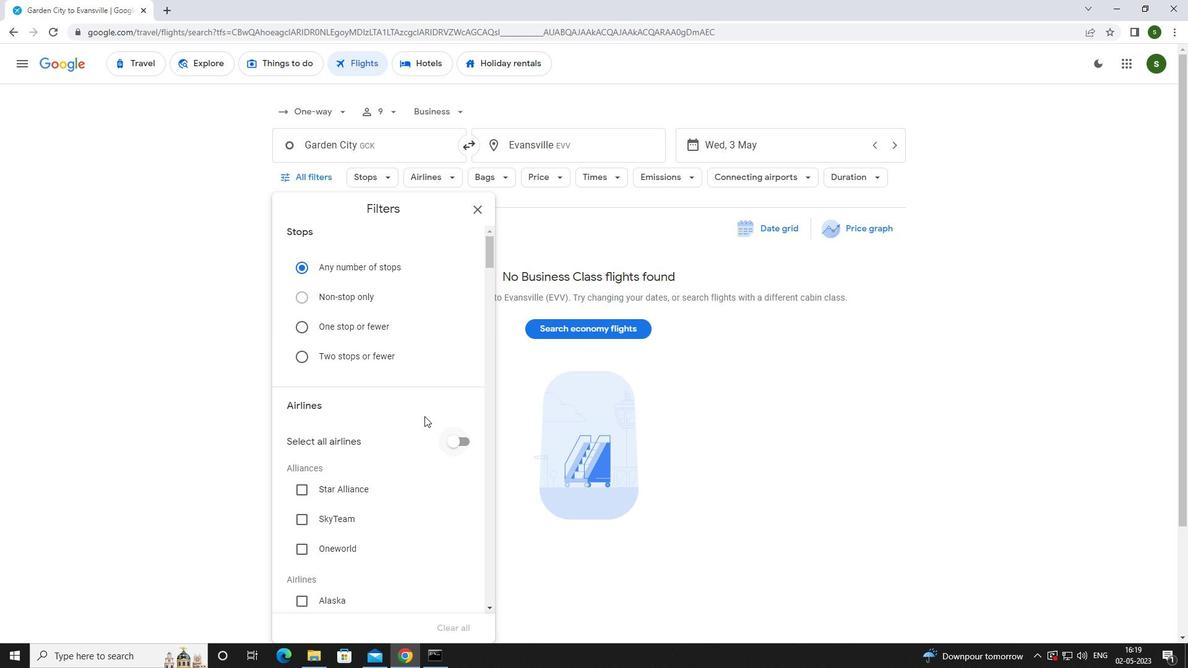 
Action: Mouse scrolled (406, 401) with delta (0, 0)
Screenshot: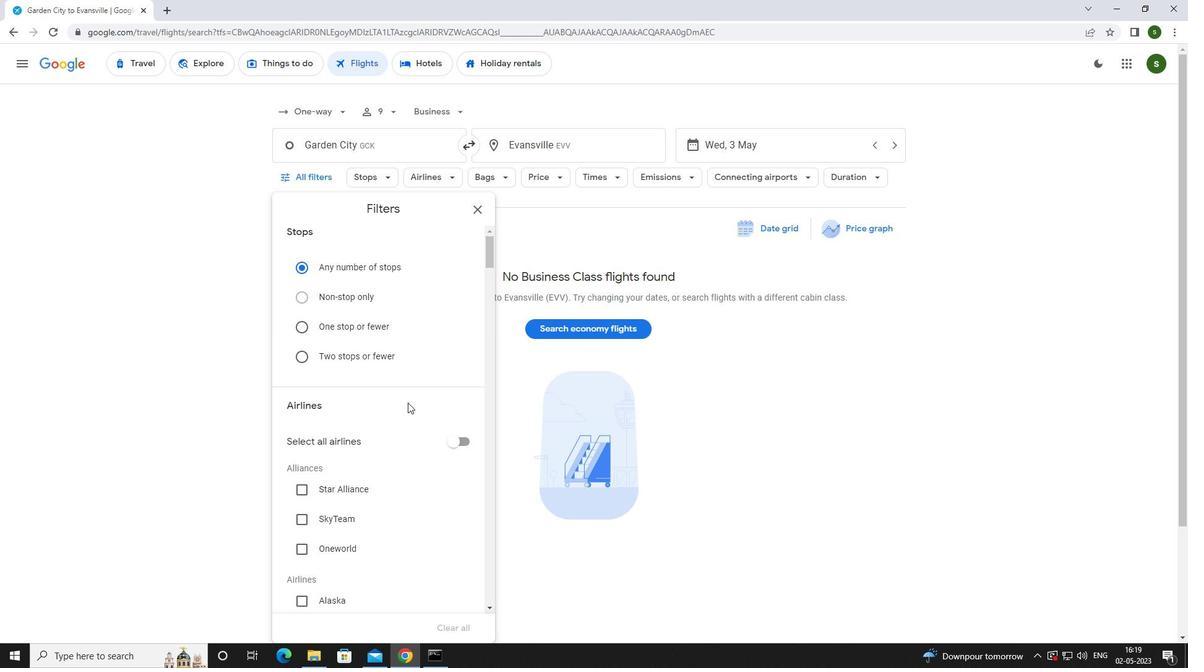 
Action: Mouse moved to (323, 479)
Screenshot: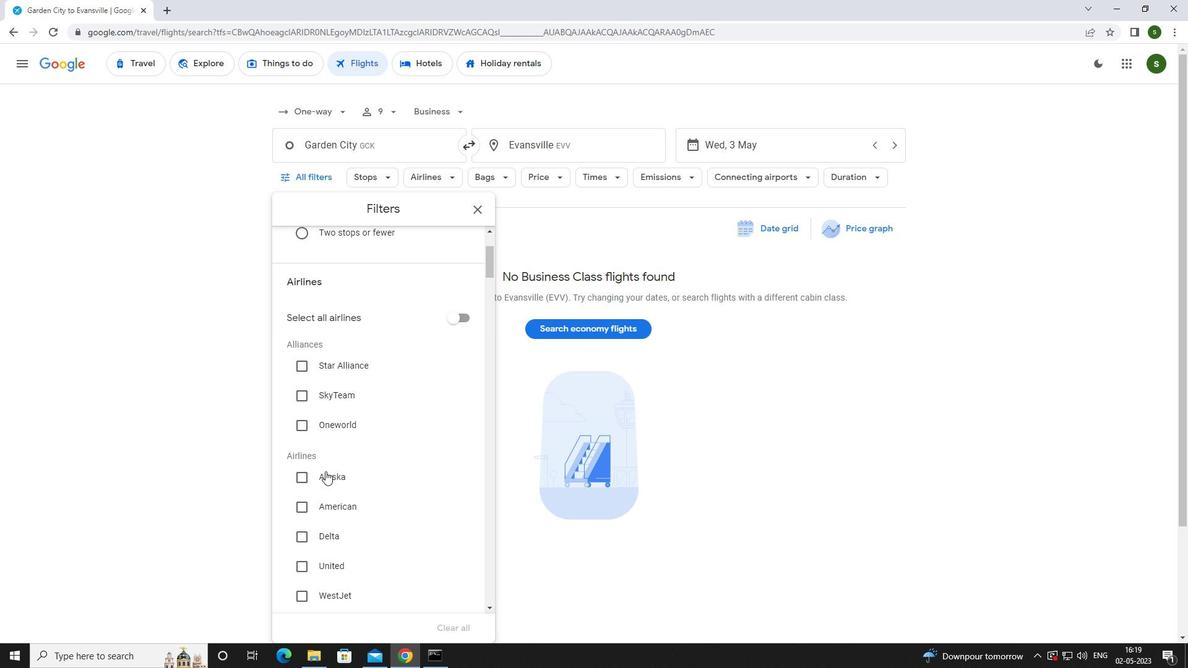 
Action: Mouse pressed left at (323, 479)
Screenshot: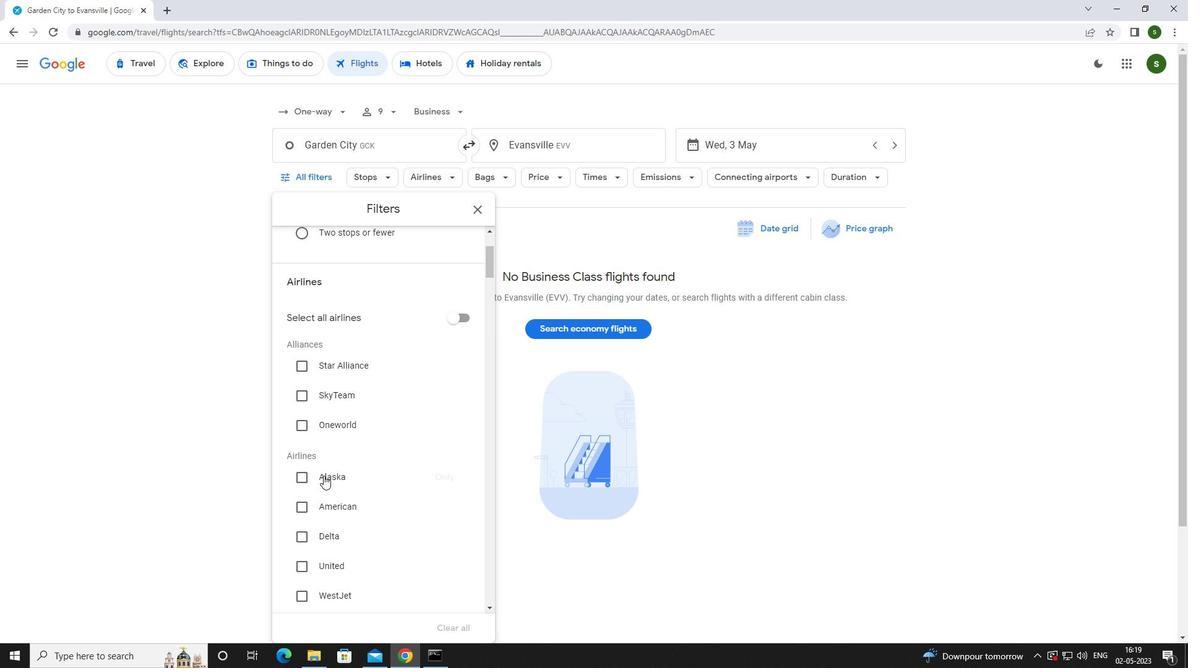 
Action: Mouse moved to (375, 441)
Screenshot: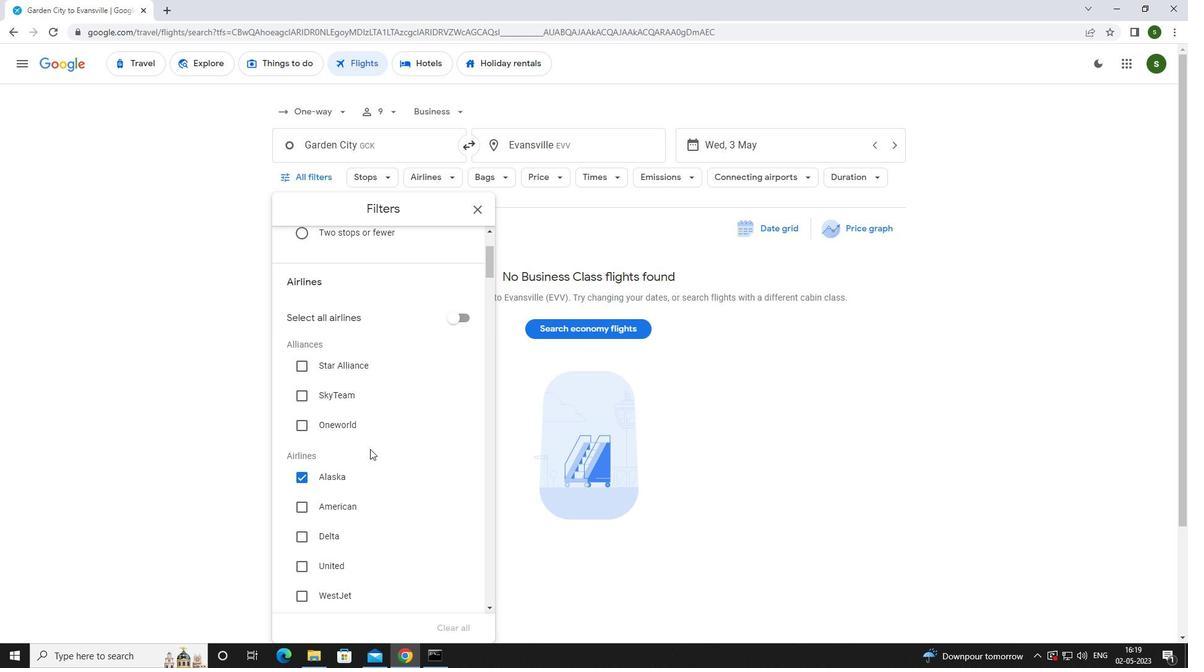 
Action: Mouse scrolled (375, 440) with delta (0, 0)
Screenshot: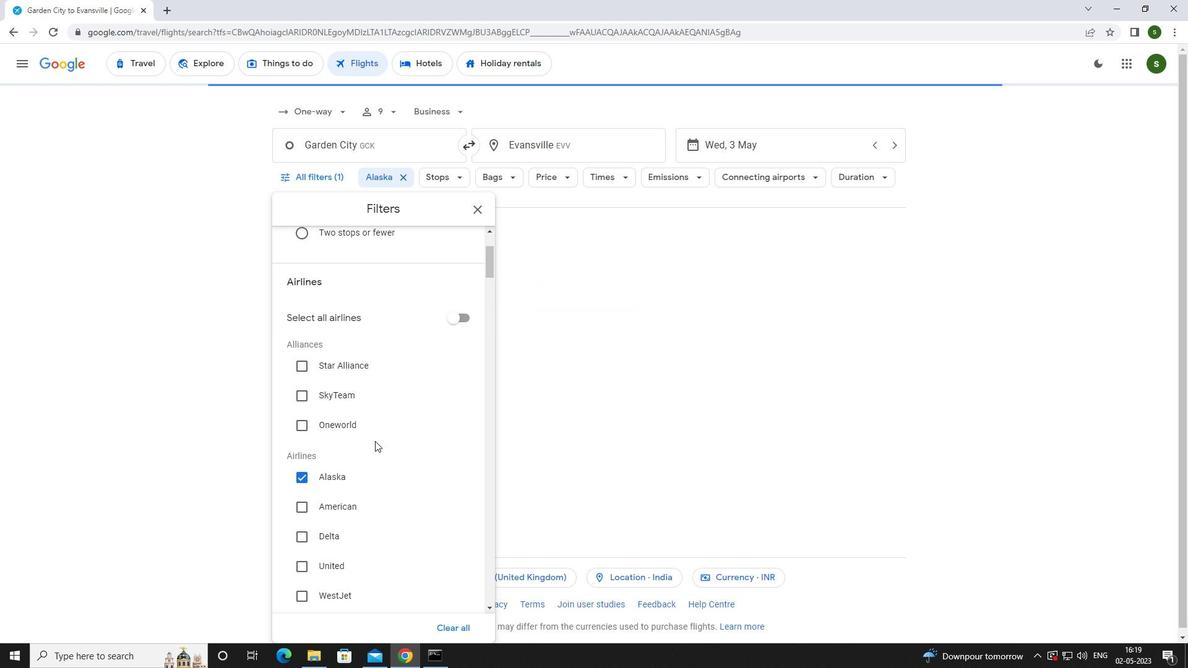 
Action: Mouse scrolled (375, 440) with delta (0, 0)
Screenshot: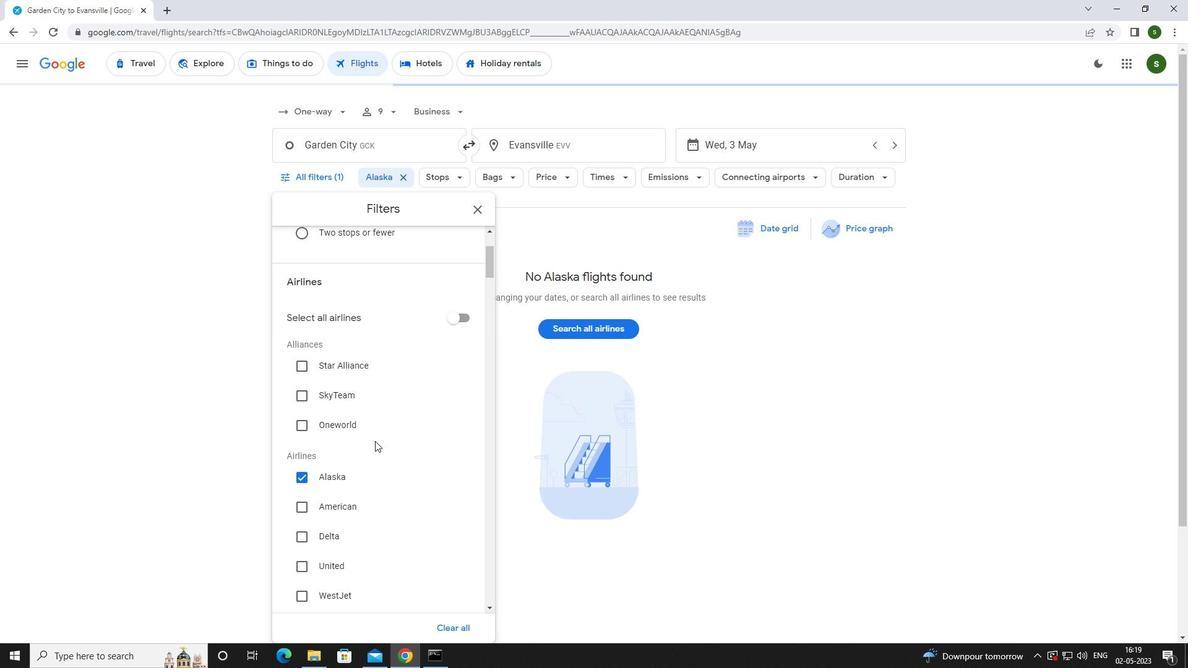 
Action: Mouse scrolled (375, 440) with delta (0, 0)
Screenshot: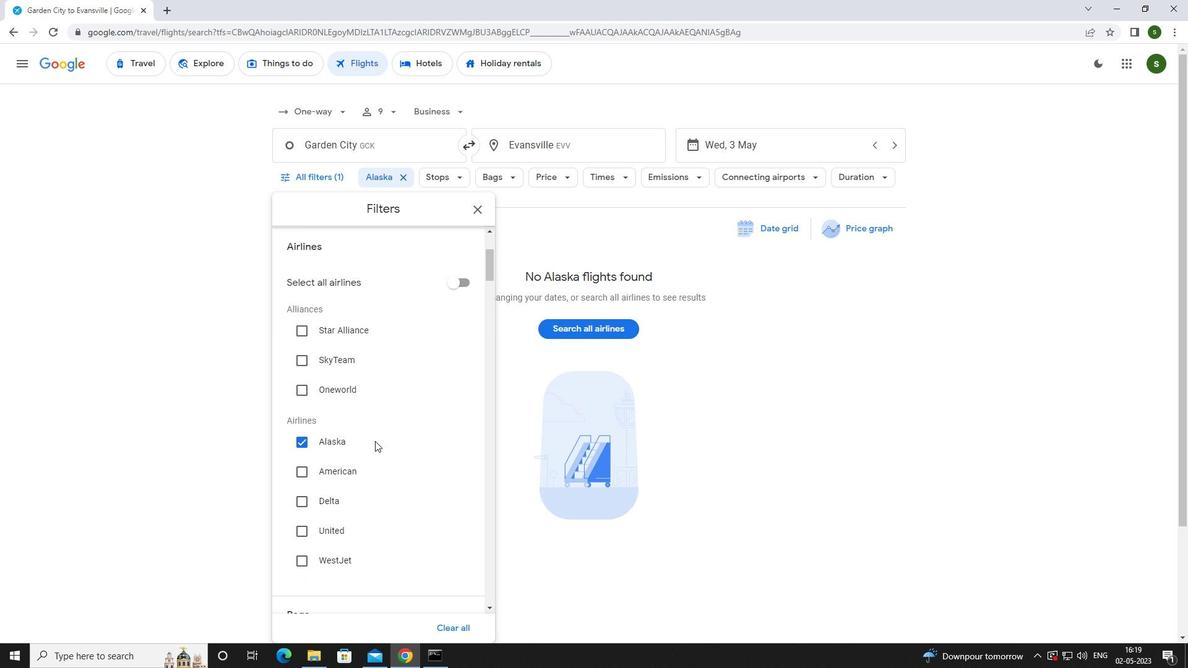 
Action: Mouse scrolled (375, 440) with delta (0, 0)
Screenshot: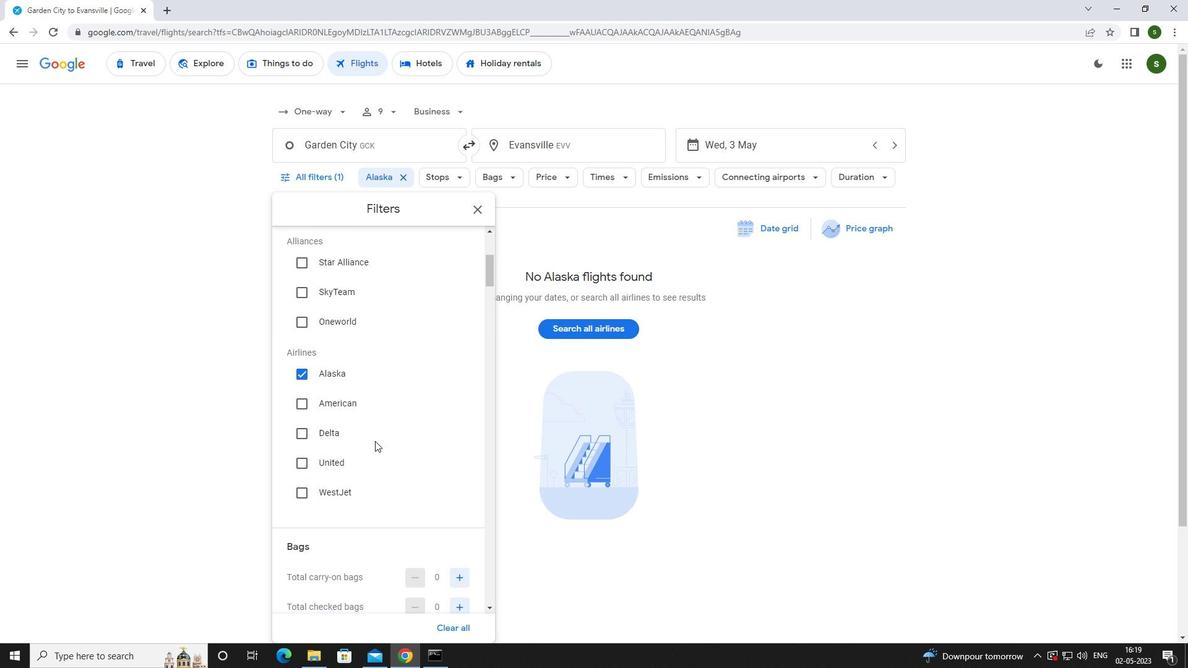
Action: Mouse scrolled (375, 440) with delta (0, 0)
Screenshot: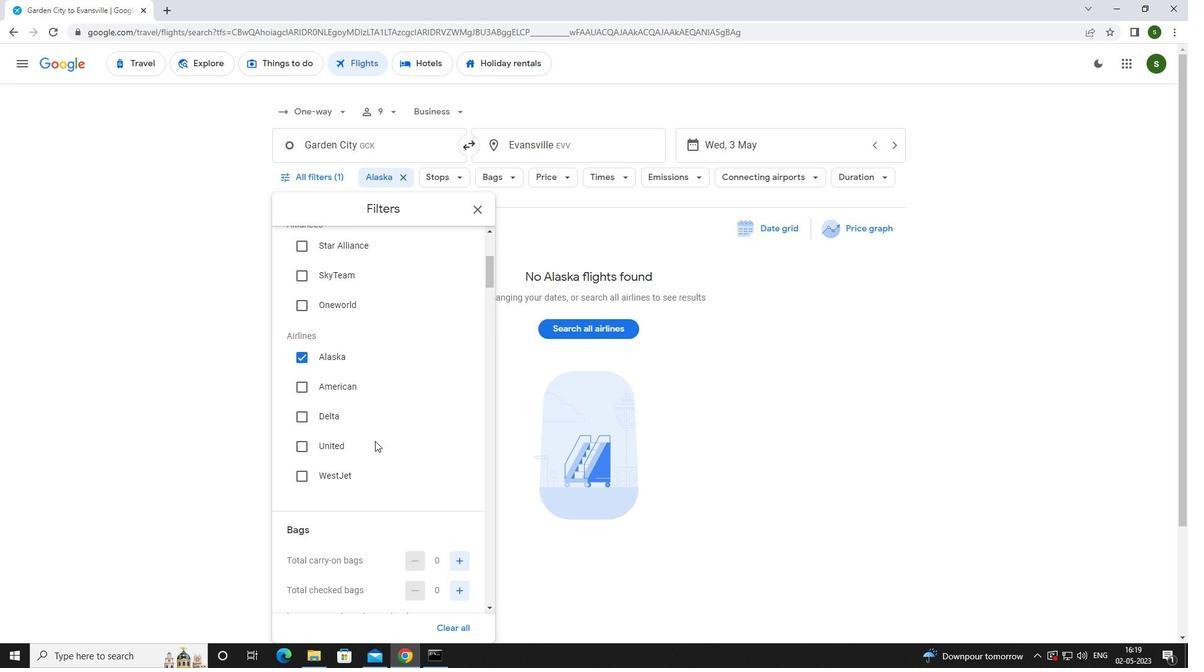 
Action: Mouse moved to (459, 368)
Screenshot: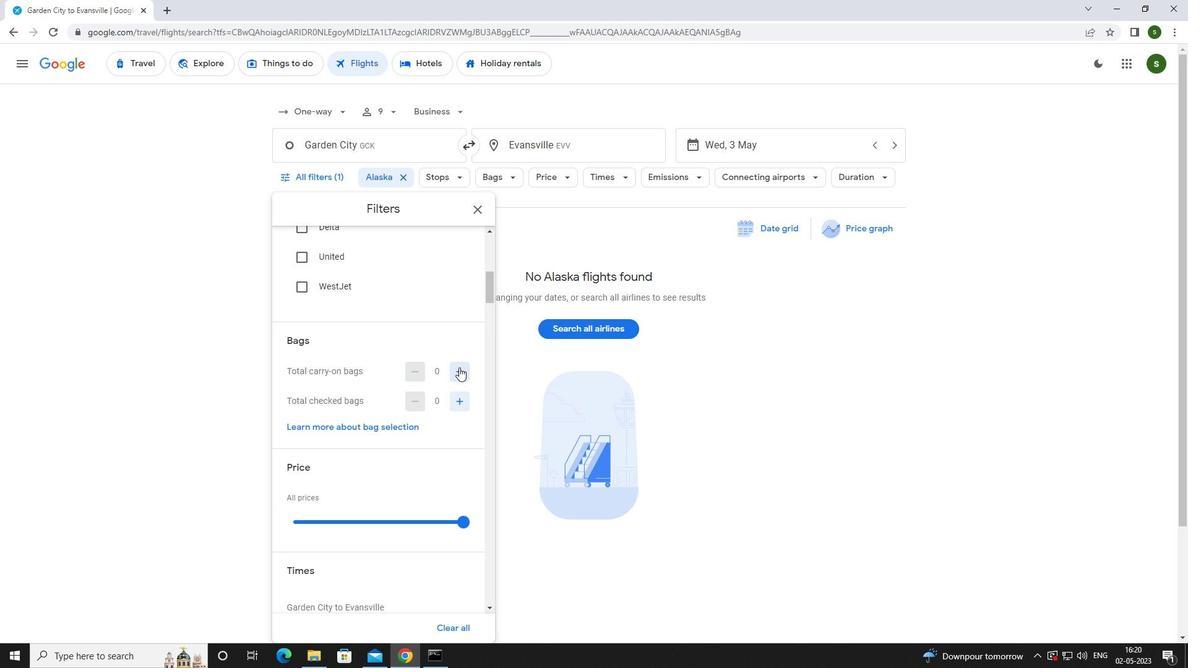 
Action: Mouse pressed left at (459, 368)
Screenshot: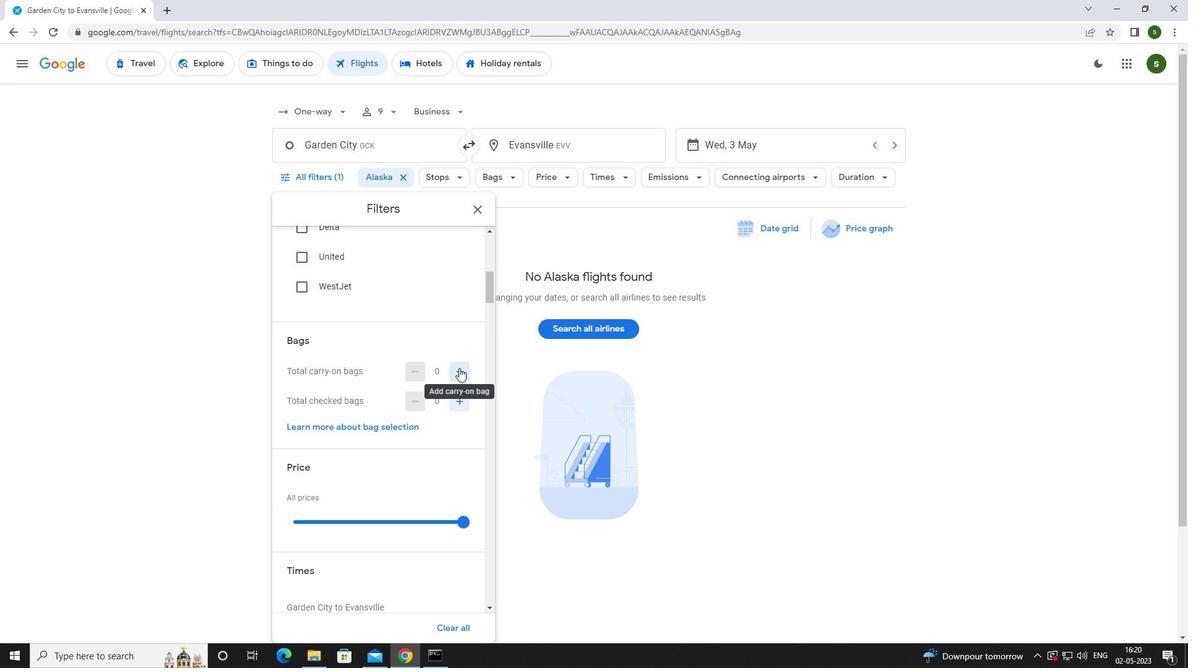 
Action: Mouse pressed left at (459, 368)
Screenshot: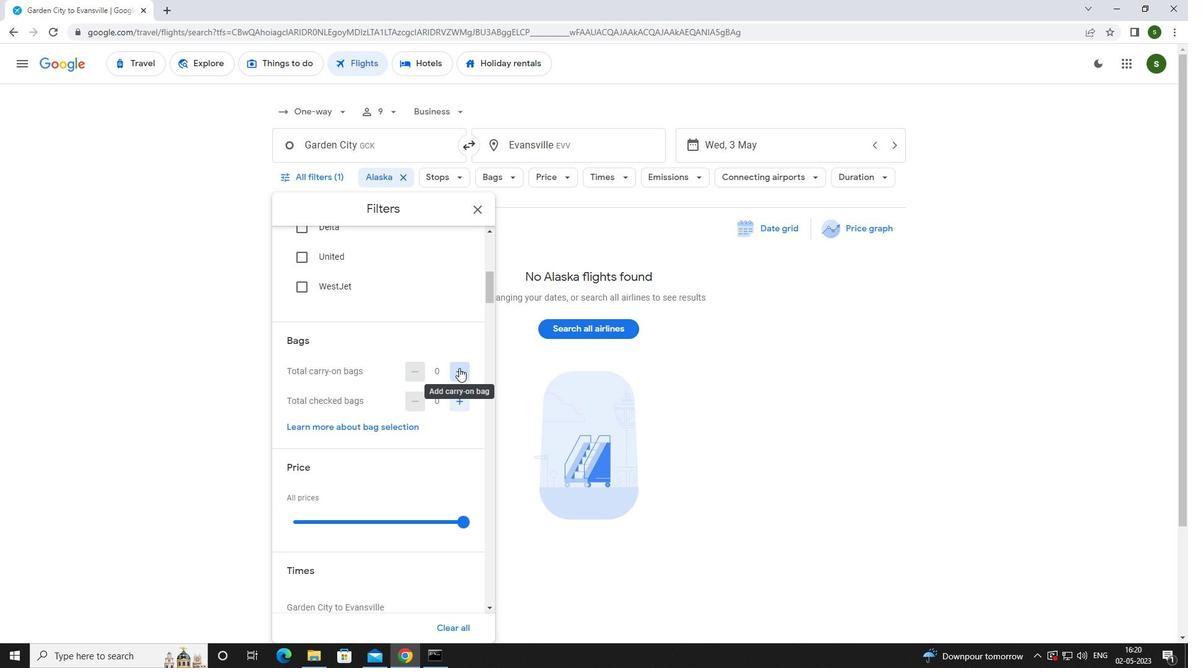 
Action: Mouse moved to (455, 370)
Screenshot: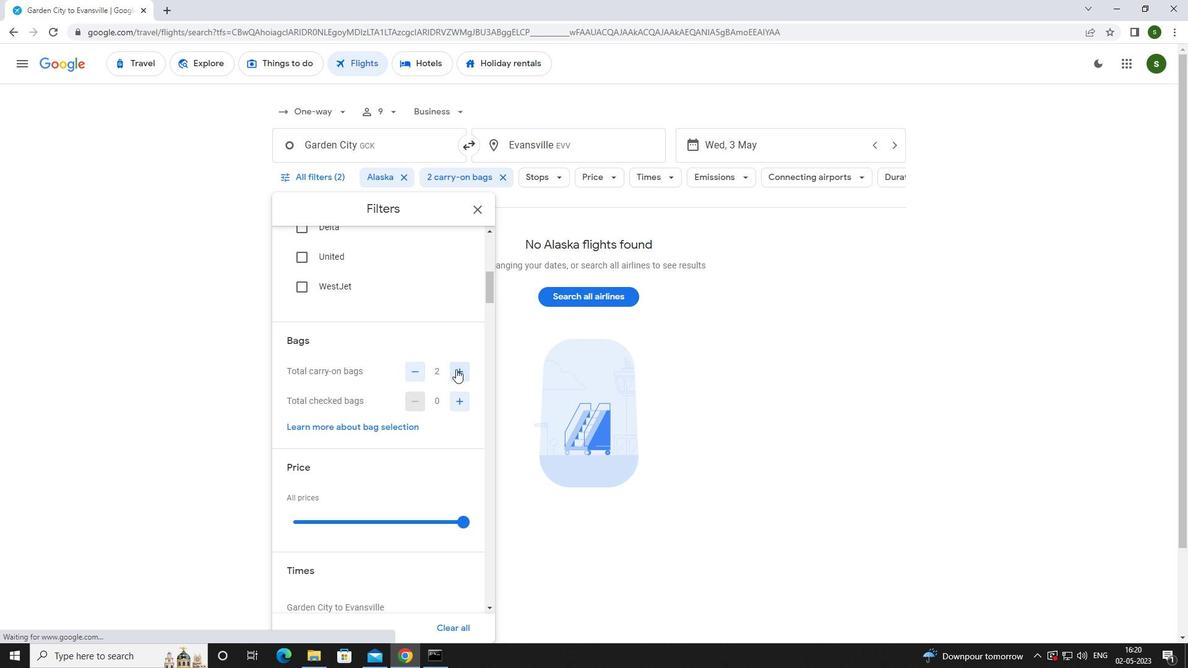 
Action: Mouse scrolled (455, 369) with delta (0, 0)
Screenshot: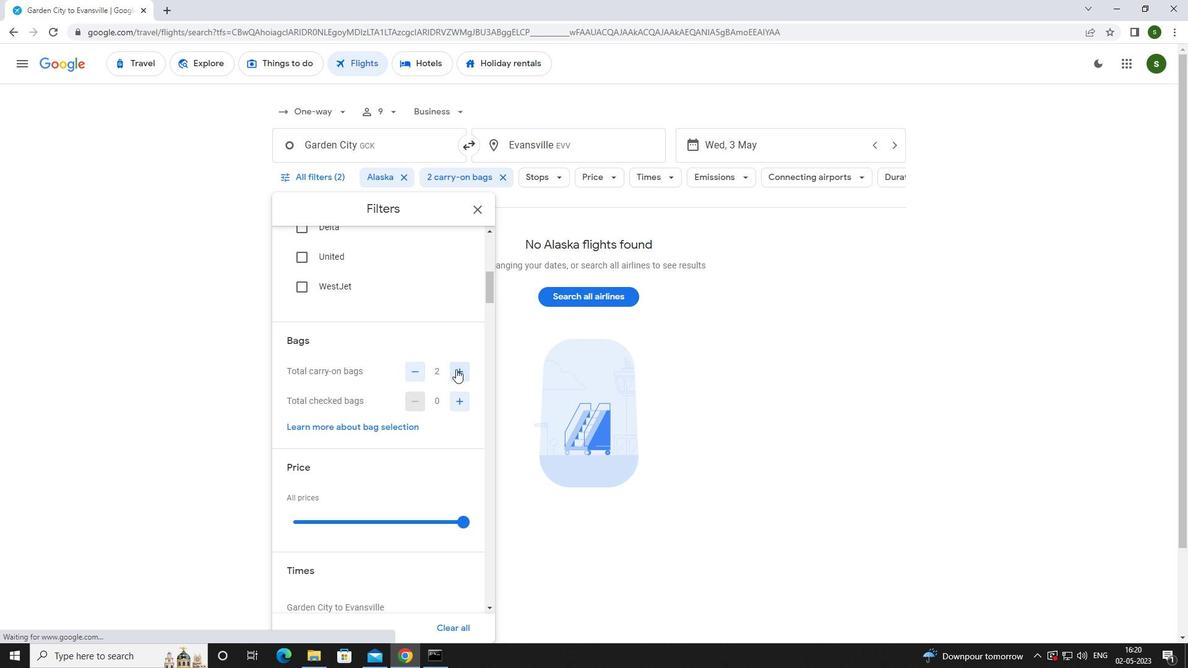 
Action: Mouse moved to (454, 370)
Screenshot: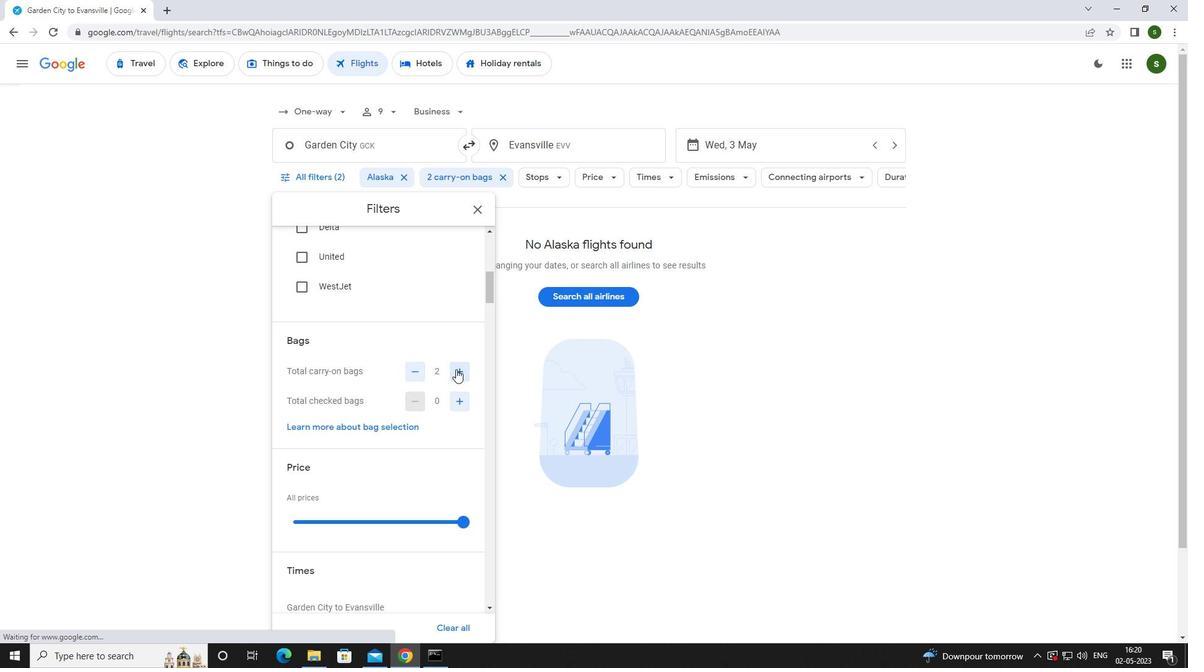 
Action: Mouse scrolled (454, 369) with delta (0, 0)
Screenshot: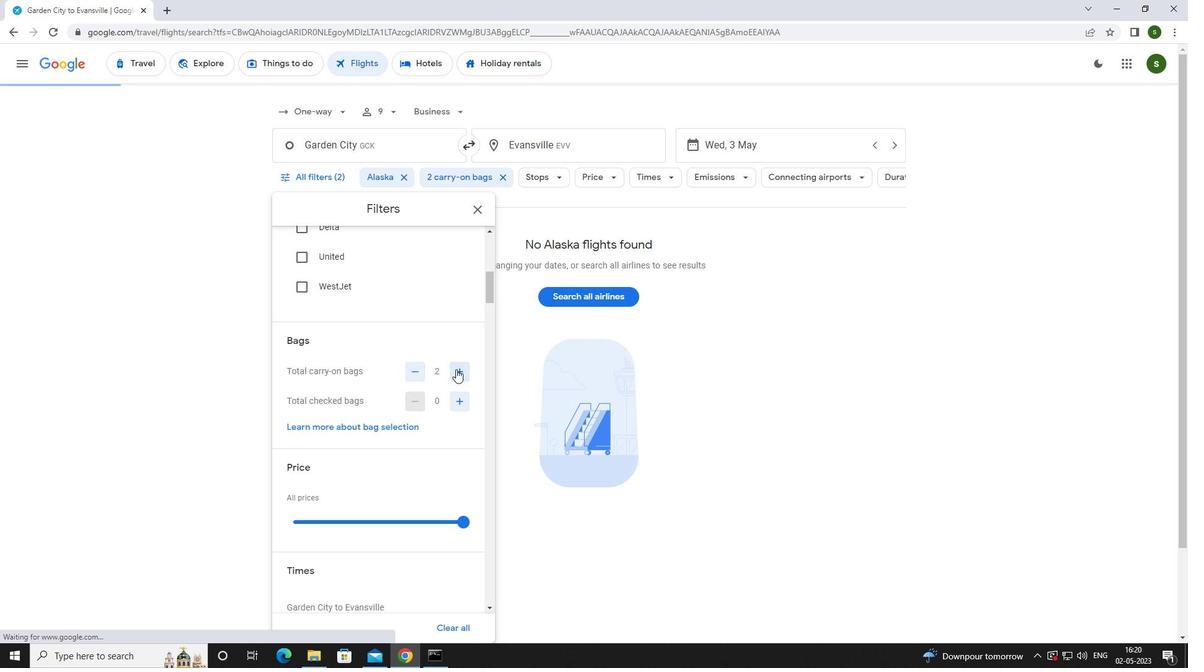
Action: Mouse moved to (464, 396)
Screenshot: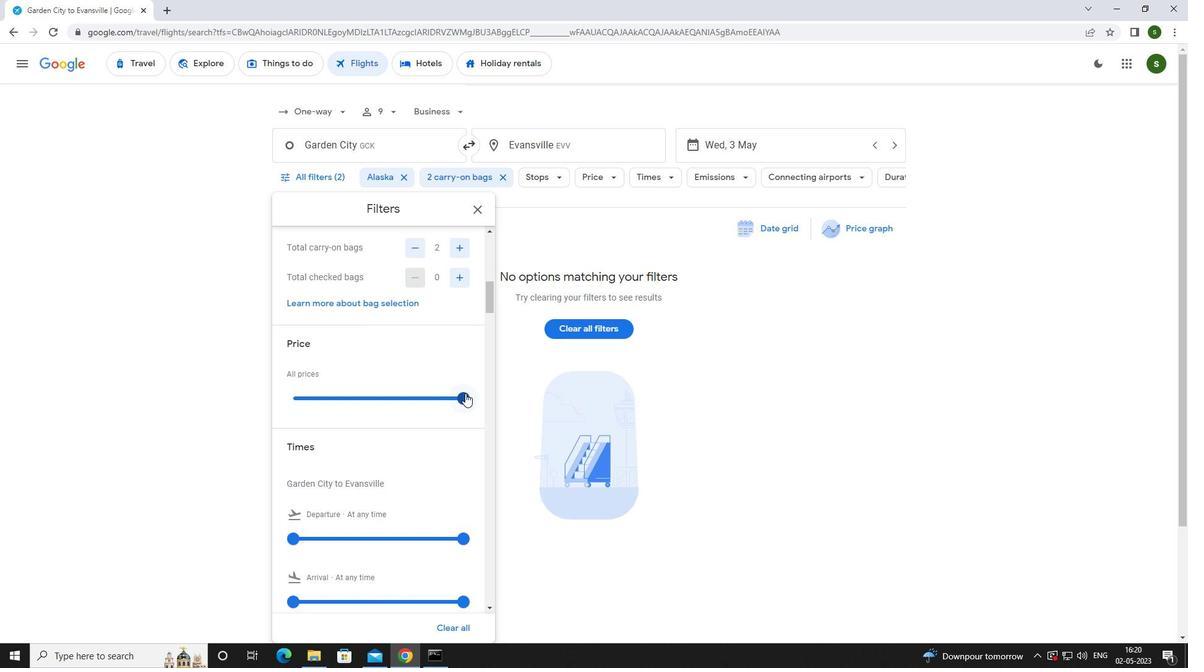 
Action: Mouse pressed left at (464, 396)
Screenshot: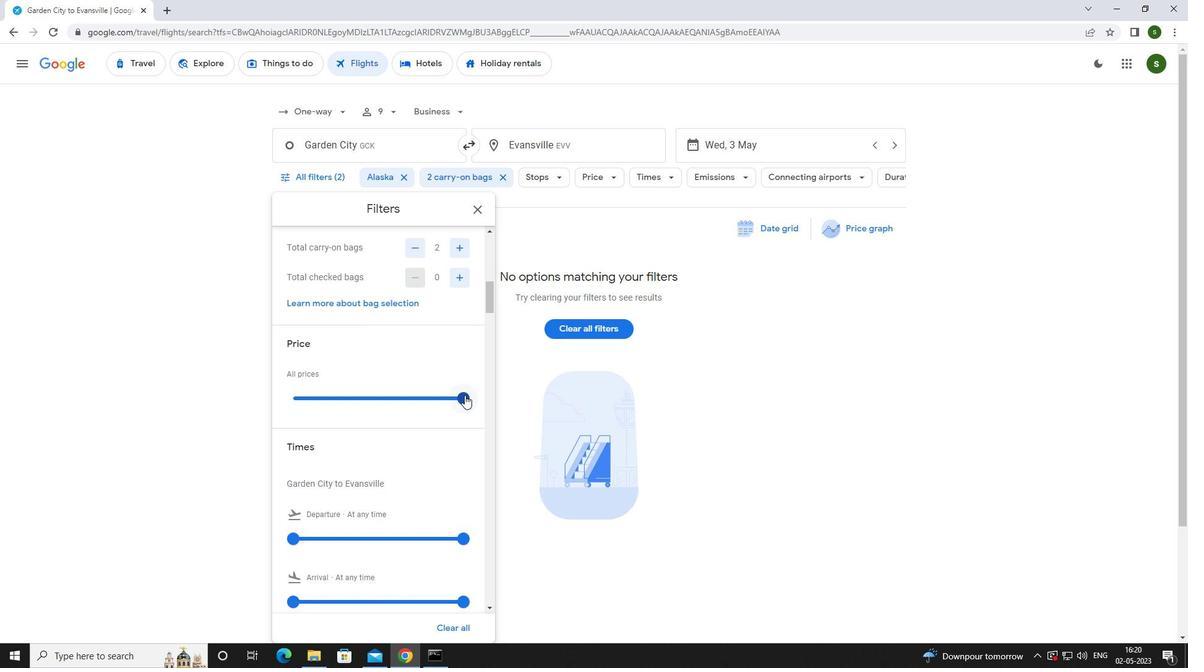 
Action: Mouse scrolled (464, 396) with delta (0, 0)
Screenshot: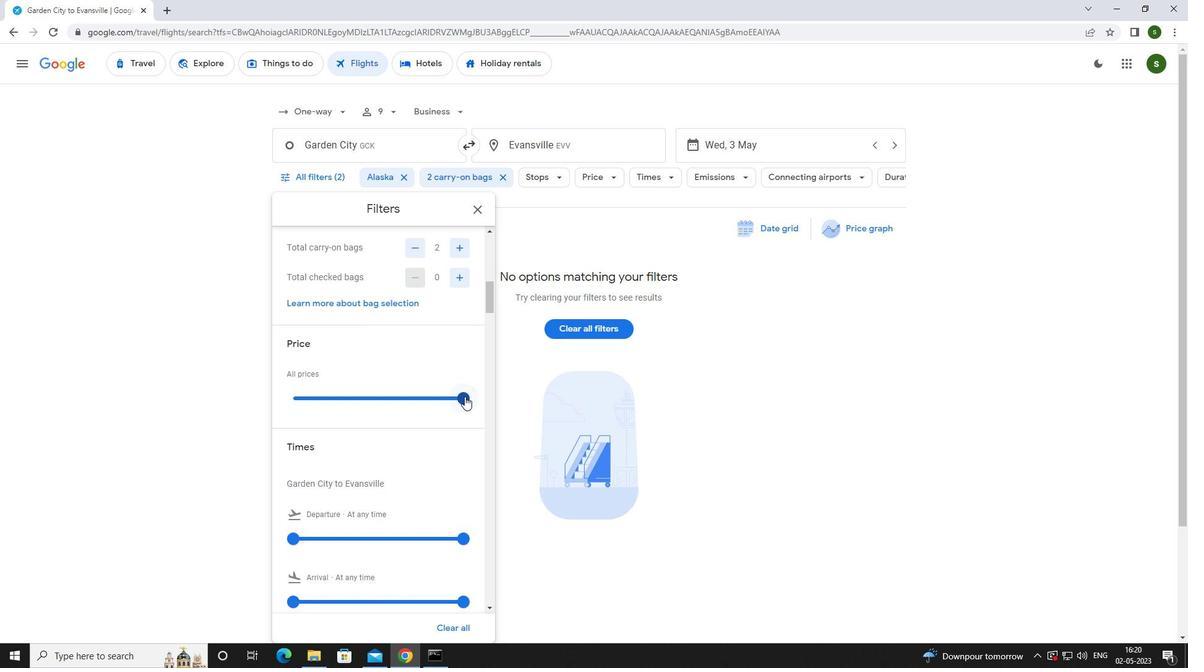 
Action: Mouse moved to (293, 478)
Screenshot: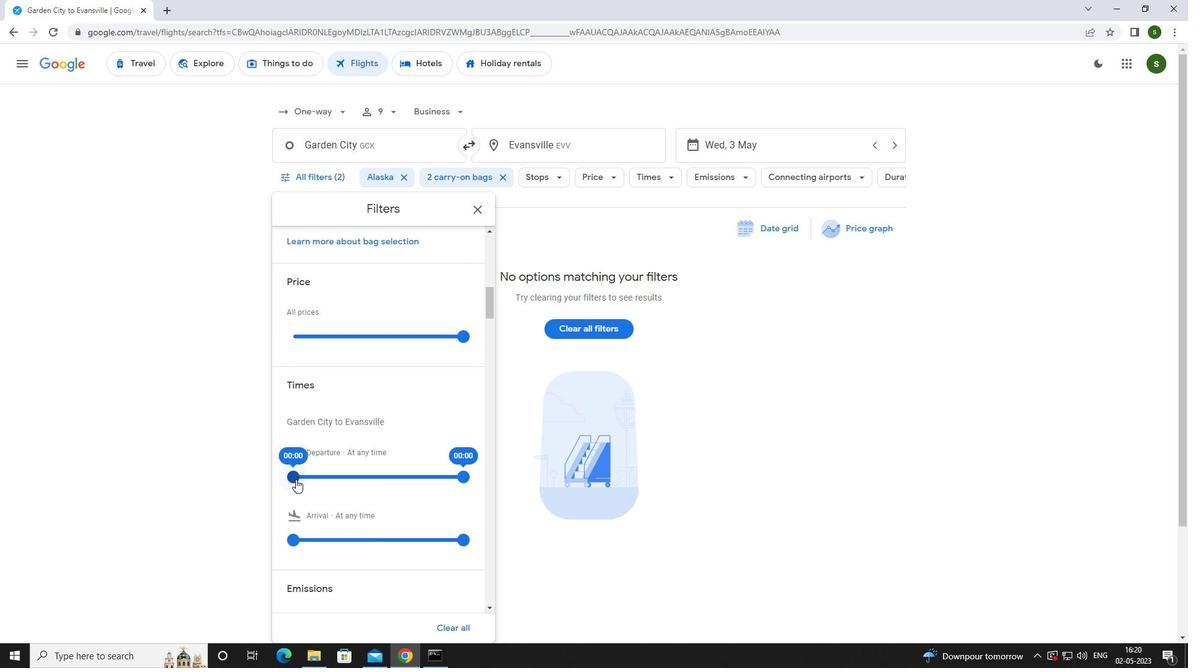 
Action: Mouse pressed left at (293, 478)
Screenshot: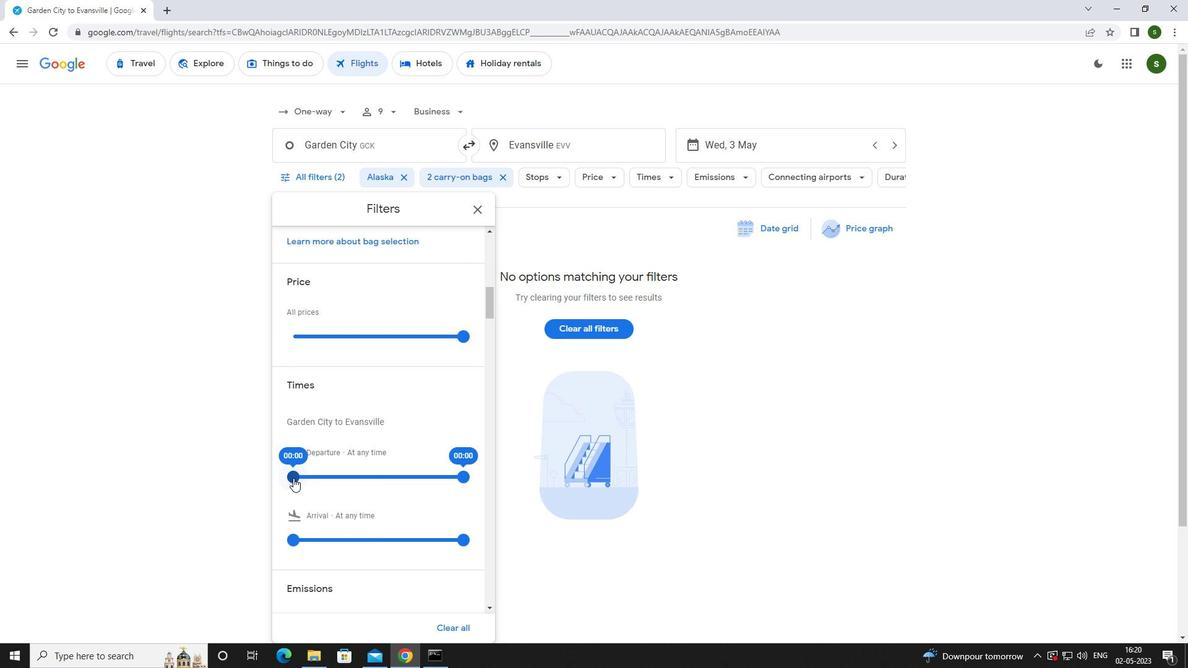
Action: Mouse moved to (401, 473)
Screenshot: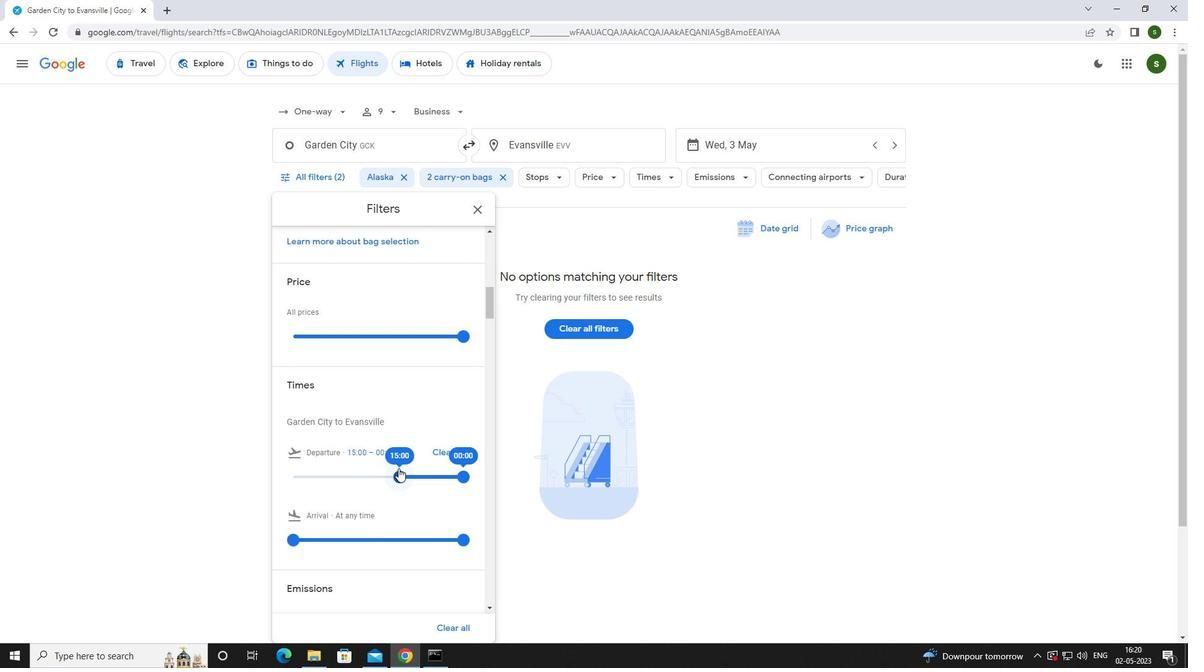 
Action: Mouse pressed left at (401, 473)
Screenshot: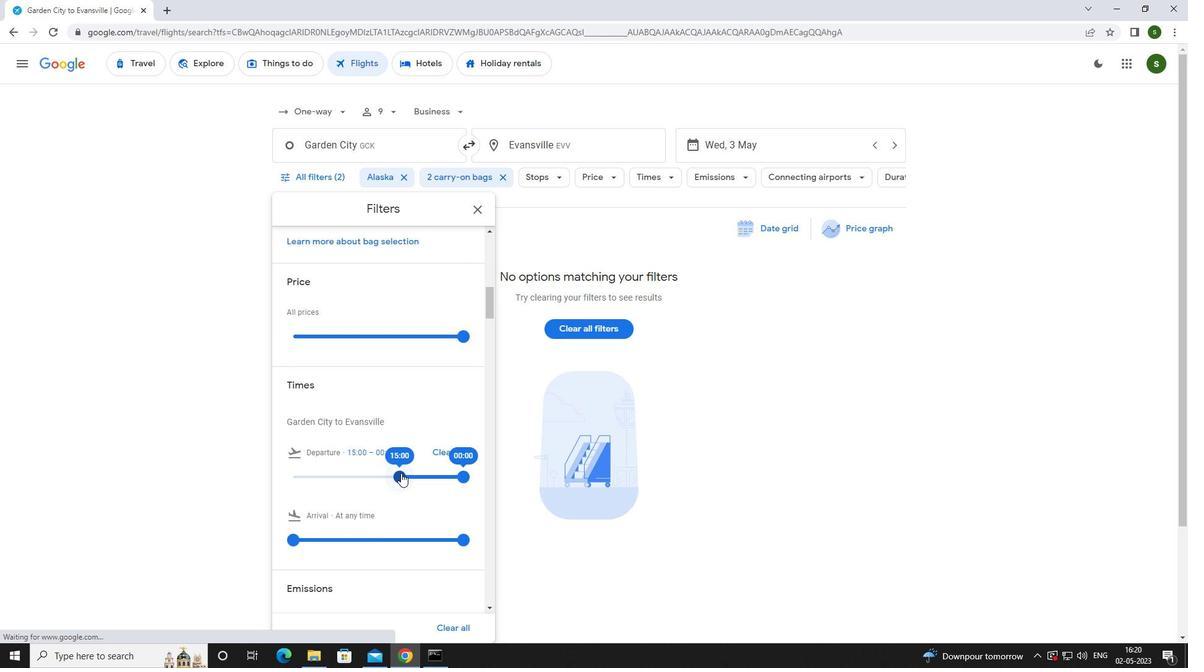 
Action: Mouse moved to (761, 370)
Screenshot: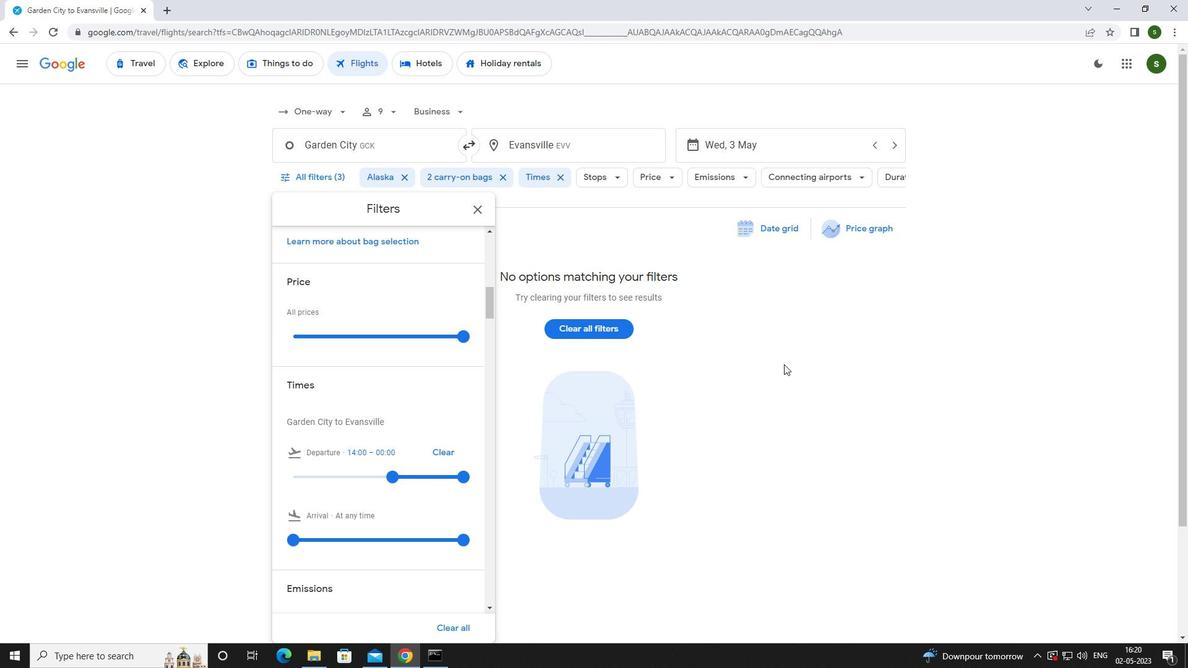
Action: Mouse pressed left at (761, 370)
Screenshot: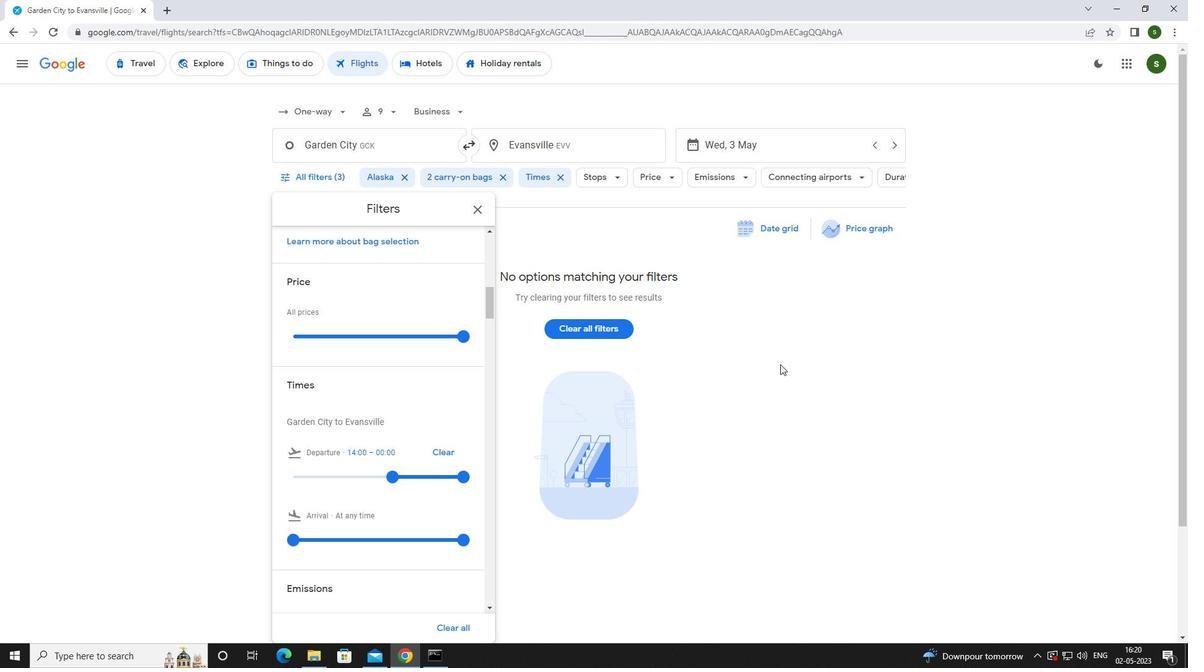 
